 Task: Find connections with filter location Moreno with filter topic #aiwith filter profile language French with filter current company PeopleStrong with filter school Jadavpur University with filter industry Online Audio and Video Media with filter service category Corporate Events with filter keywords title Biologist
Action: Mouse moved to (491, 90)
Screenshot: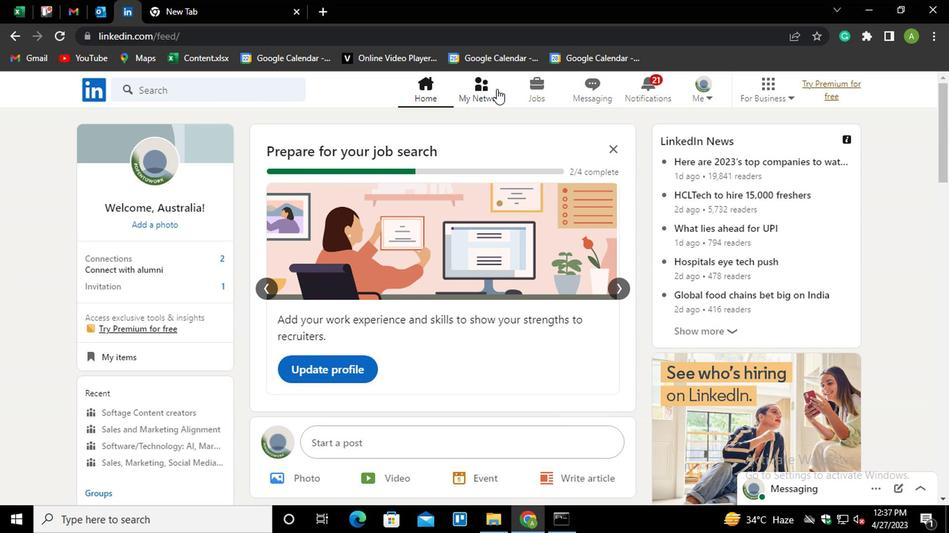 
Action: Mouse pressed left at (491, 90)
Screenshot: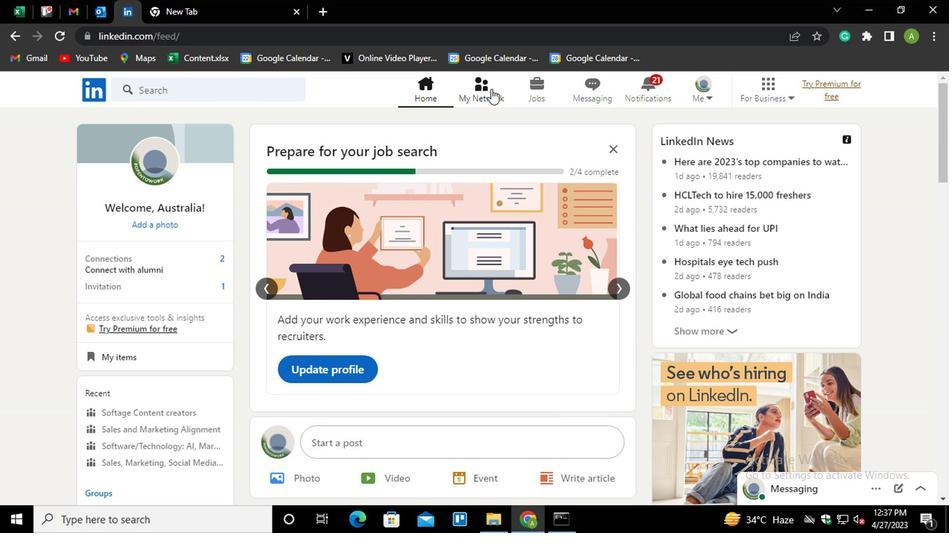 
Action: Mouse moved to (180, 167)
Screenshot: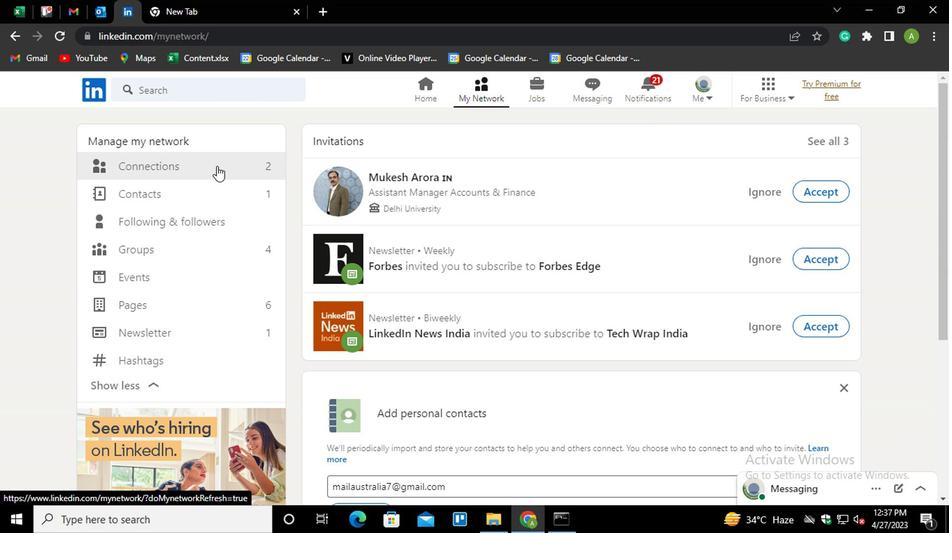 
Action: Mouse pressed left at (180, 167)
Screenshot: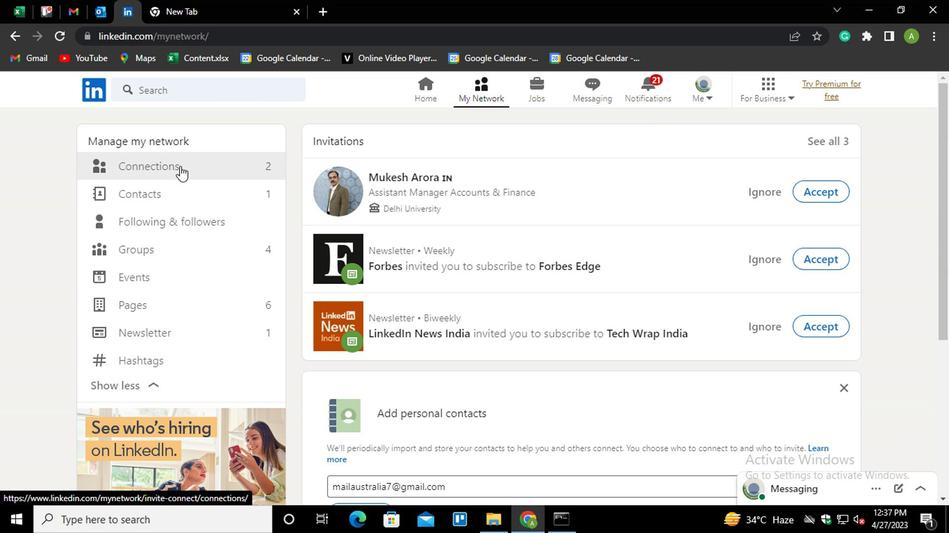 
Action: Mouse moved to (571, 169)
Screenshot: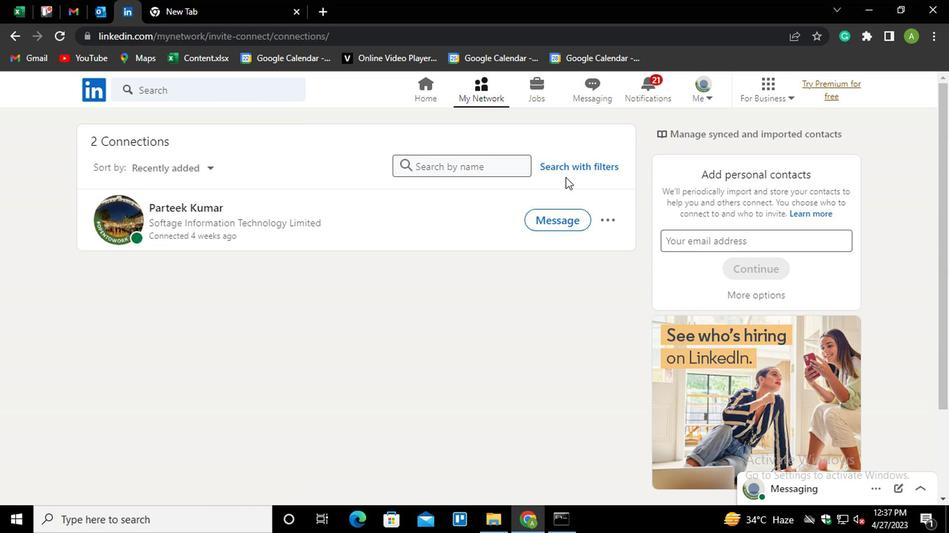 
Action: Mouse pressed left at (571, 169)
Screenshot: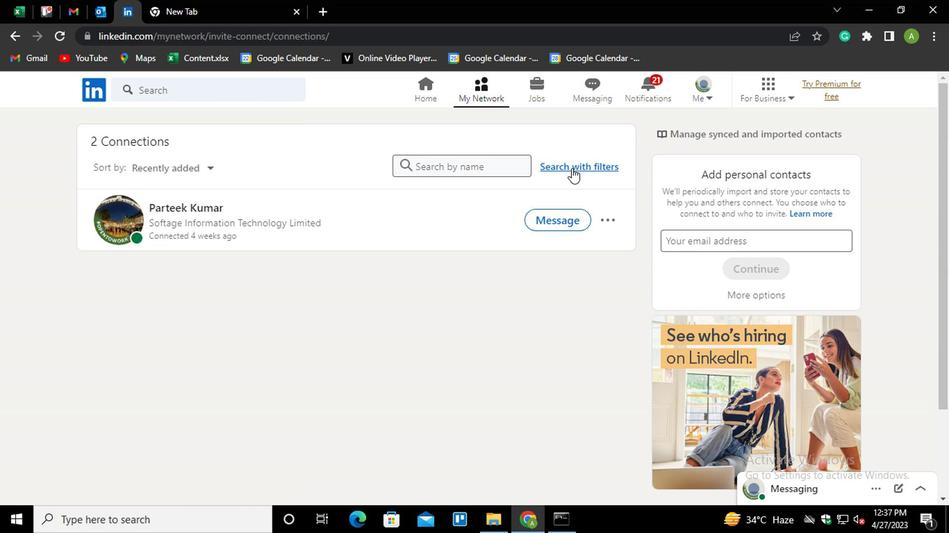 
Action: Mouse moved to (523, 128)
Screenshot: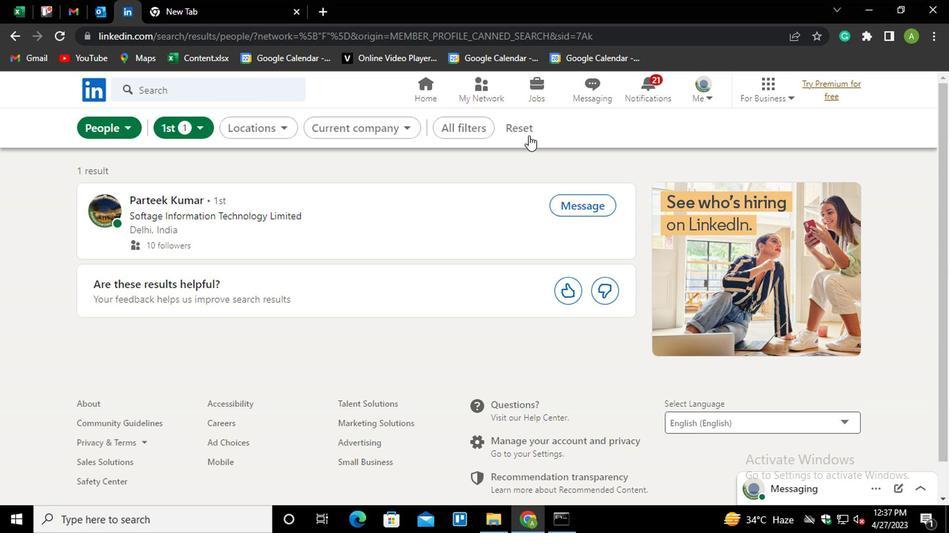 
Action: Mouse pressed left at (523, 128)
Screenshot: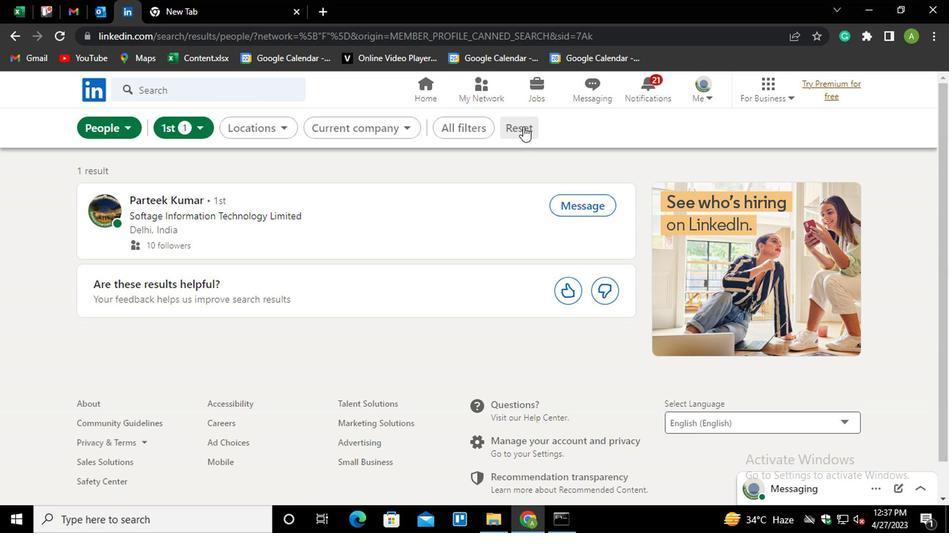 
Action: Mouse moved to (498, 130)
Screenshot: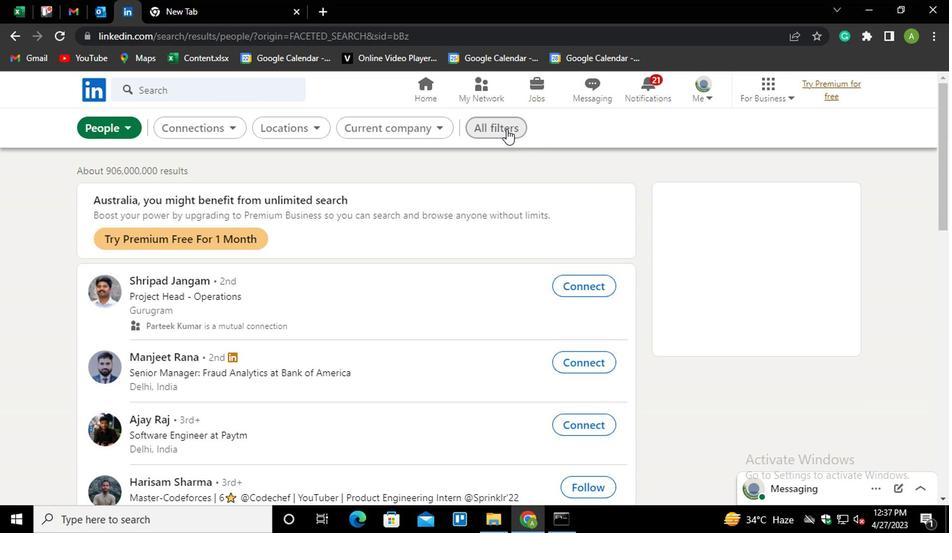
Action: Mouse pressed left at (498, 130)
Screenshot: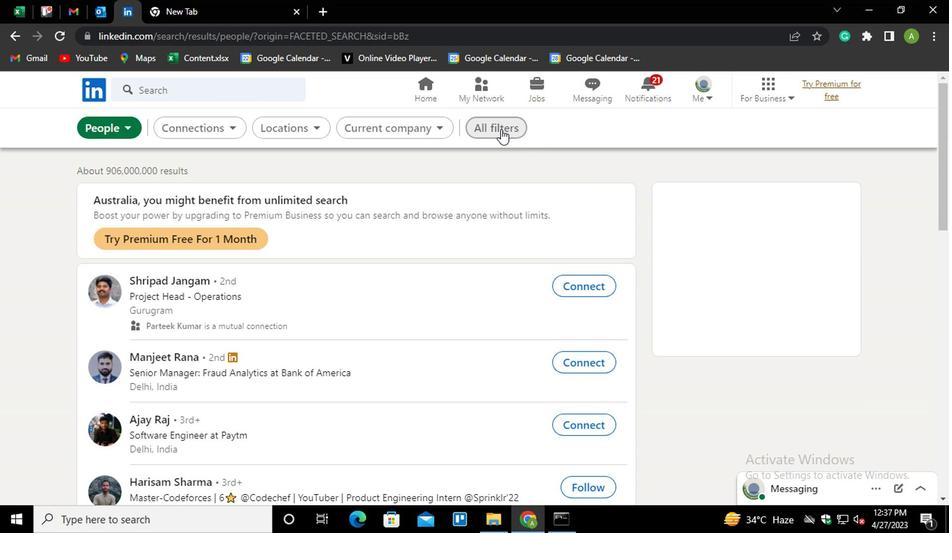 
Action: Mouse moved to (641, 250)
Screenshot: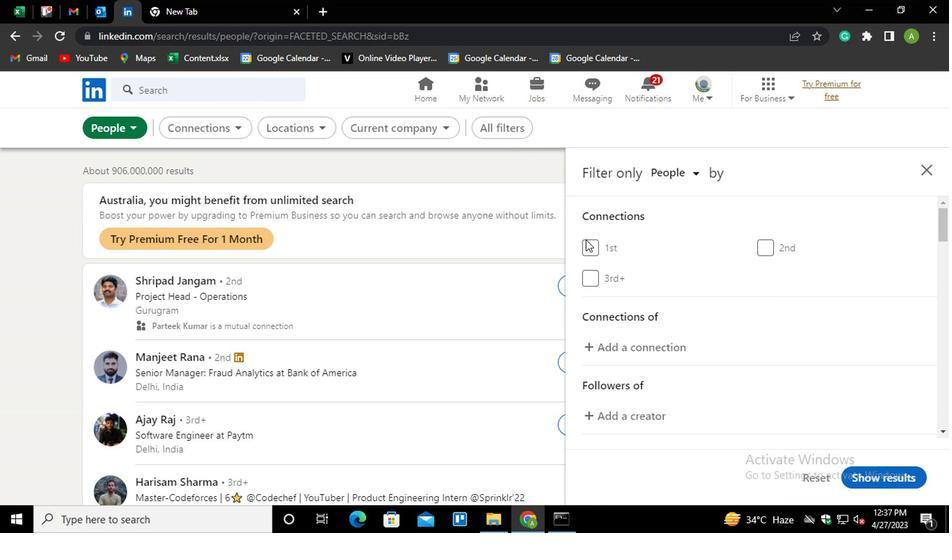 
Action: Mouse scrolled (641, 249) with delta (0, 0)
Screenshot: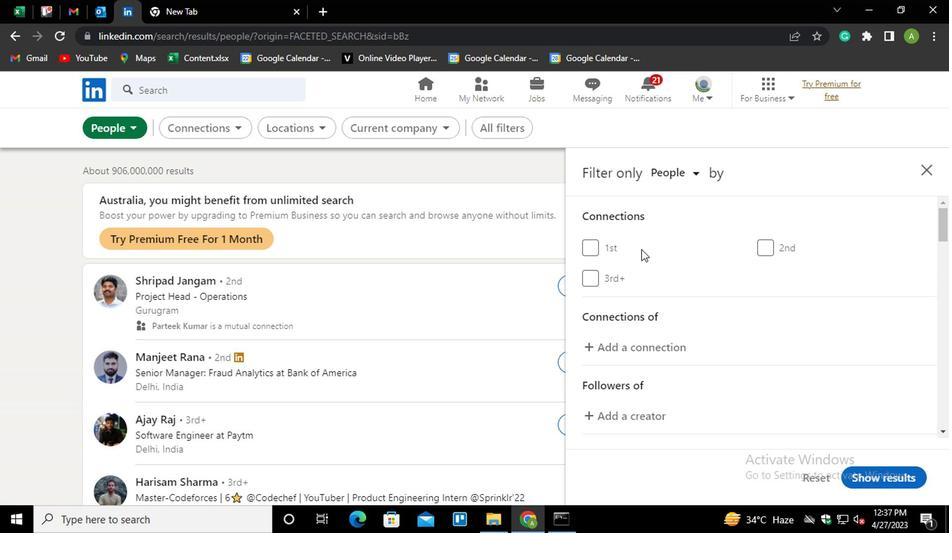 
Action: Mouse scrolled (641, 249) with delta (0, 0)
Screenshot: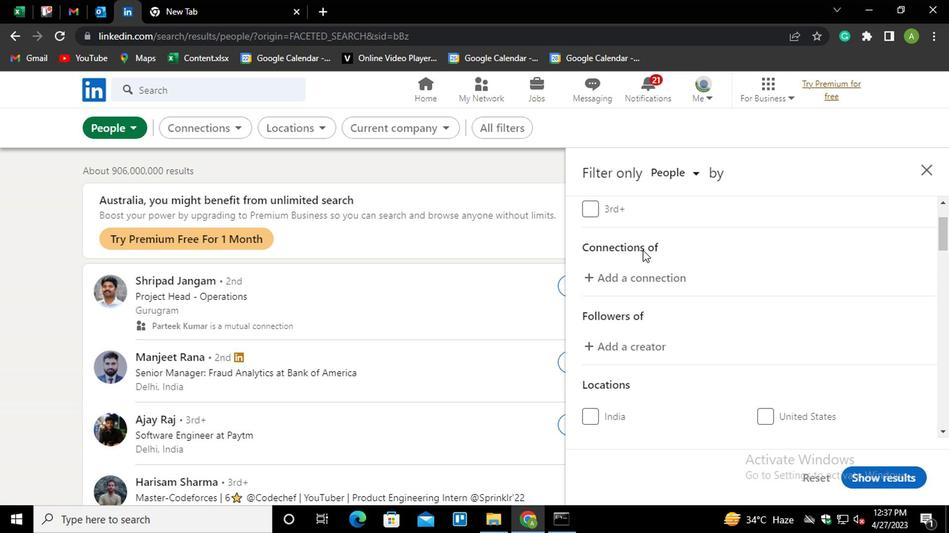 
Action: Mouse scrolled (641, 249) with delta (0, 0)
Screenshot: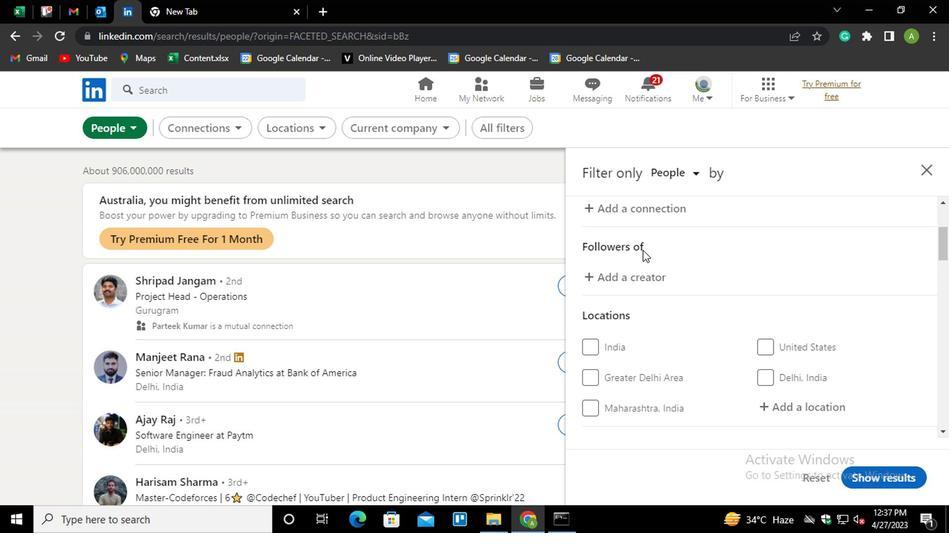
Action: Mouse moved to (769, 335)
Screenshot: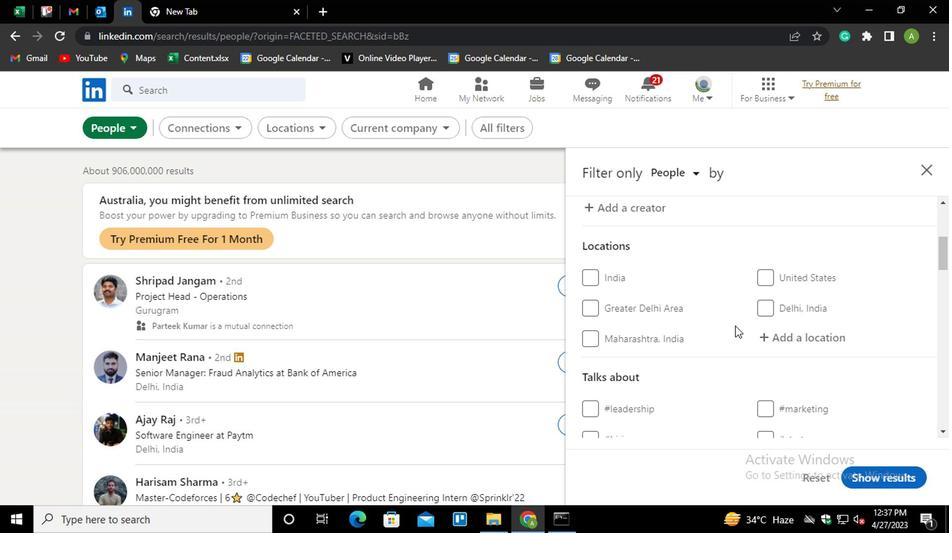 
Action: Mouse pressed left at (769, 335)
Screenshot: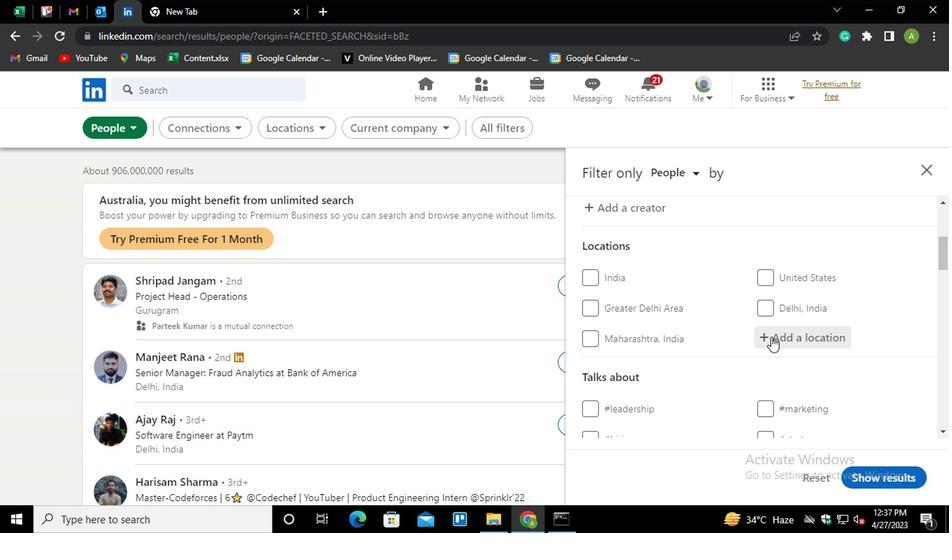 
Action: Mouse moved to (774, 339)
Screenshot: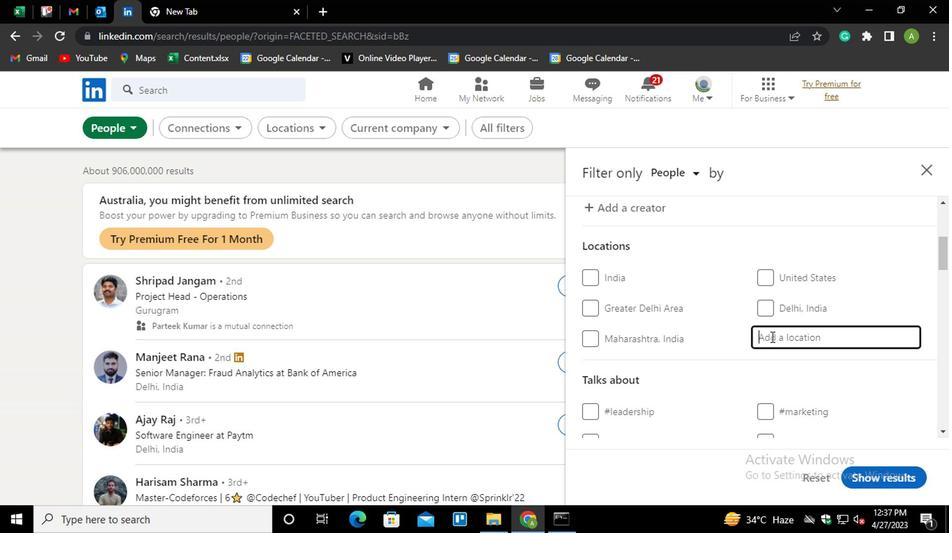 
Action: Mouse pressed left at (774, 339)
Screenshot: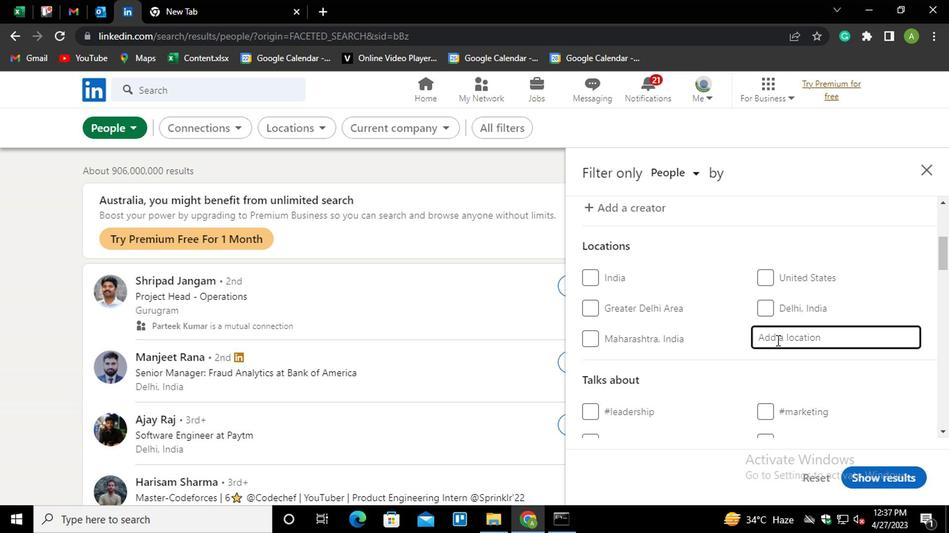 
Action: Mouse moved to (772, 339)
Screenshot: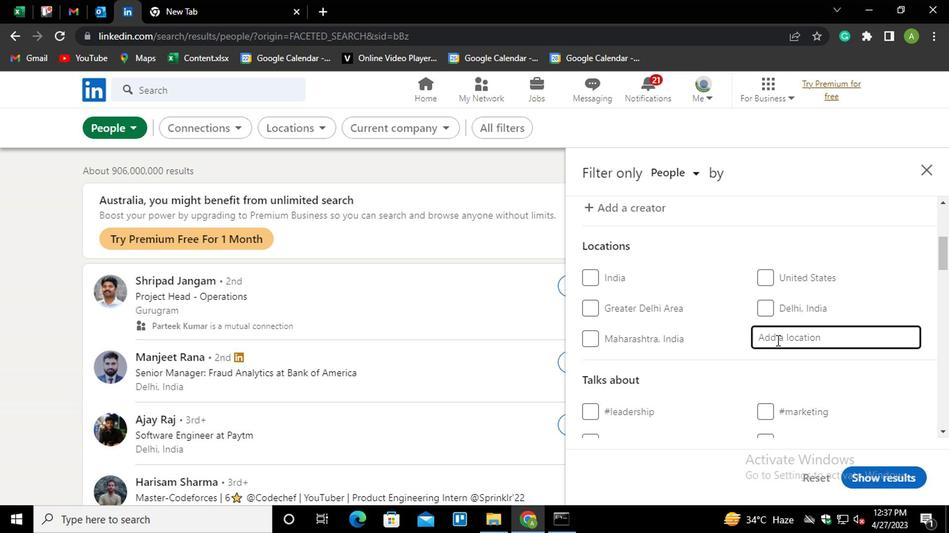 
Action: Key pressed <Key.shift><Key.shift>MORENO<Key.down><Key.enter>
Screenshot: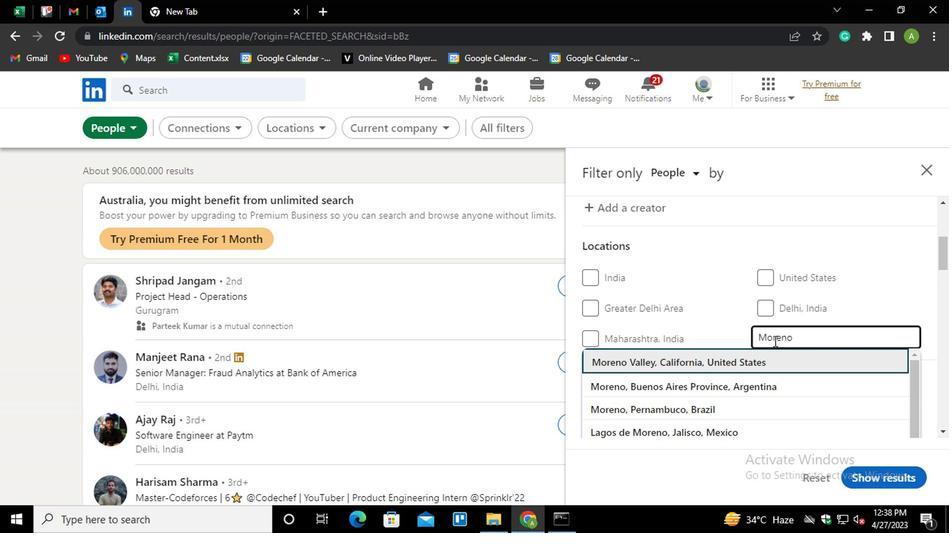 
Action: Mouse scrolled (772, 339) with delta (0, 0)
Screenshot: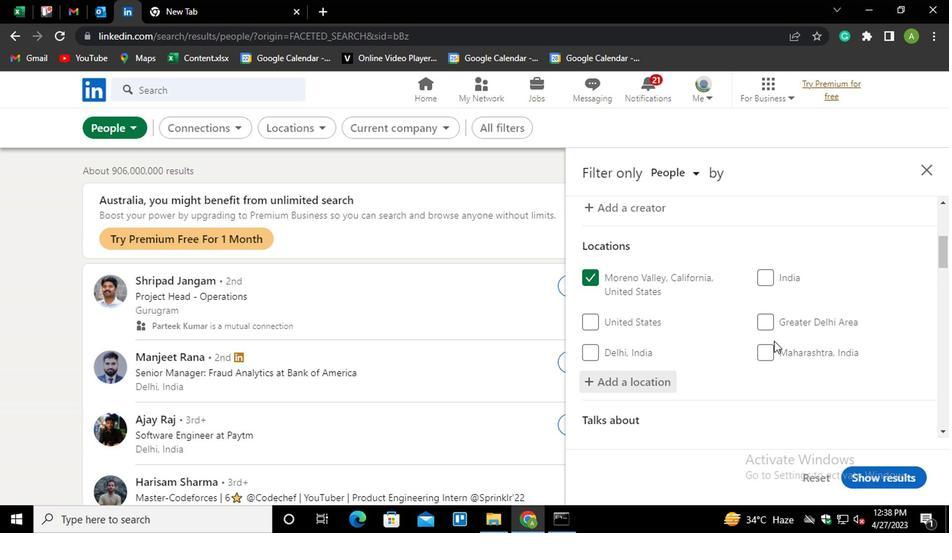 
Action: Mouse scrolled (772, 339) with delta (0, 0)
Screenshot: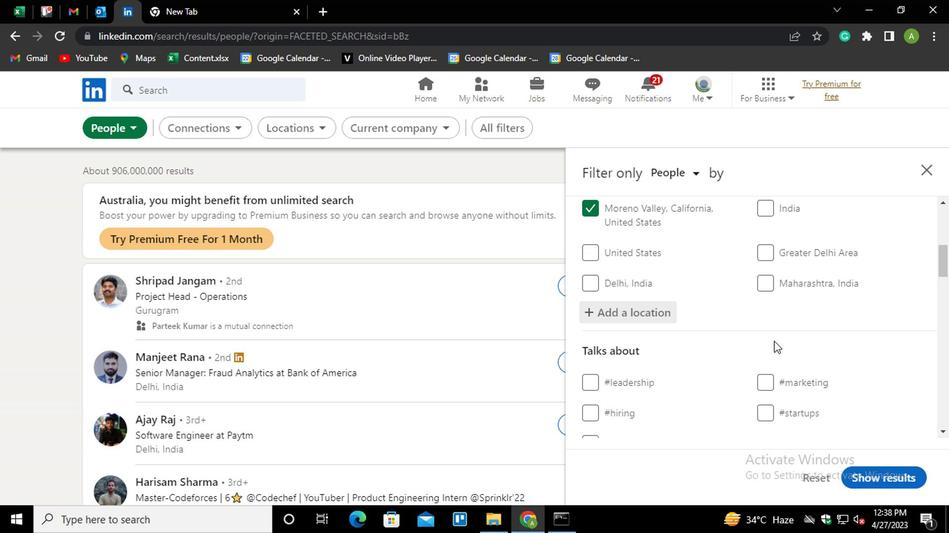 
Action: Mouse moved to (831, 374)
Screenshot: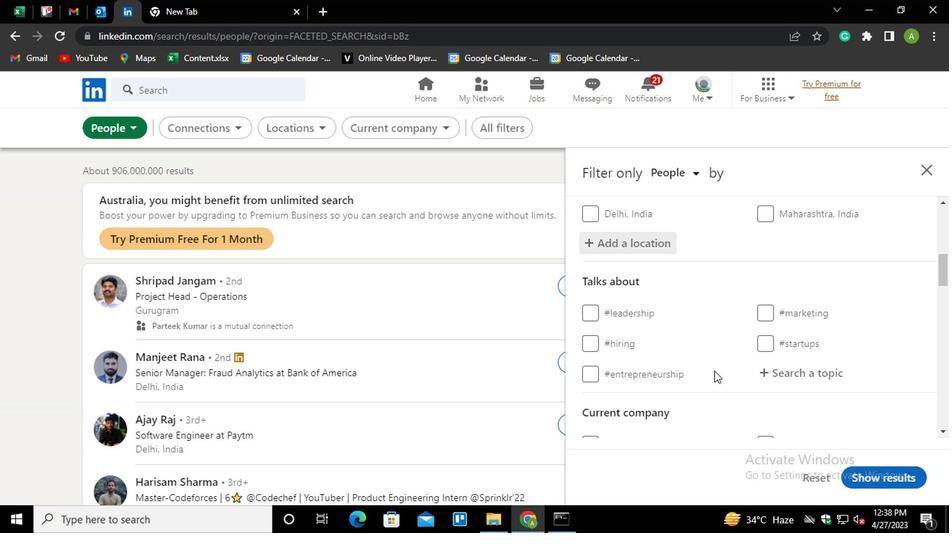 
Action: Mouse pressed left at (831, 374)
Screenshot: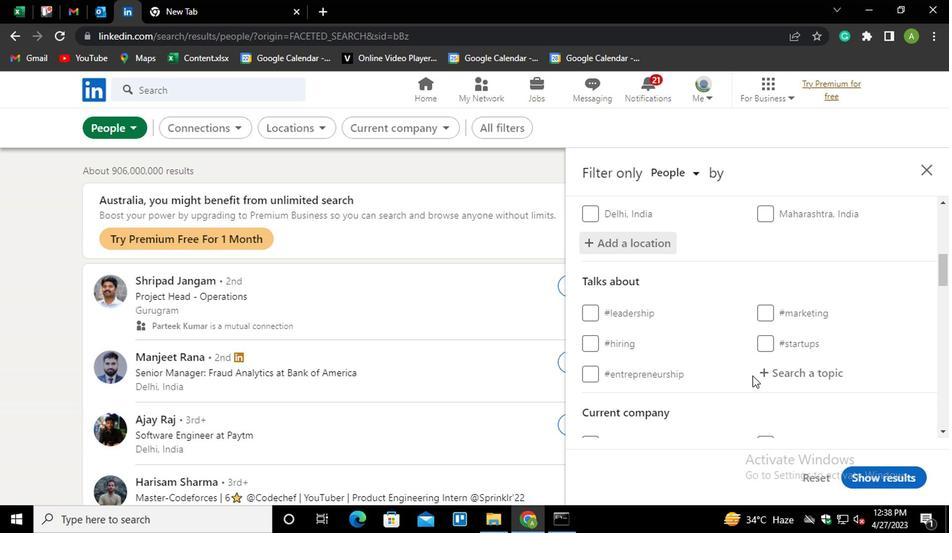 
Action: Mouse moved to (825, 374)
Screenshot: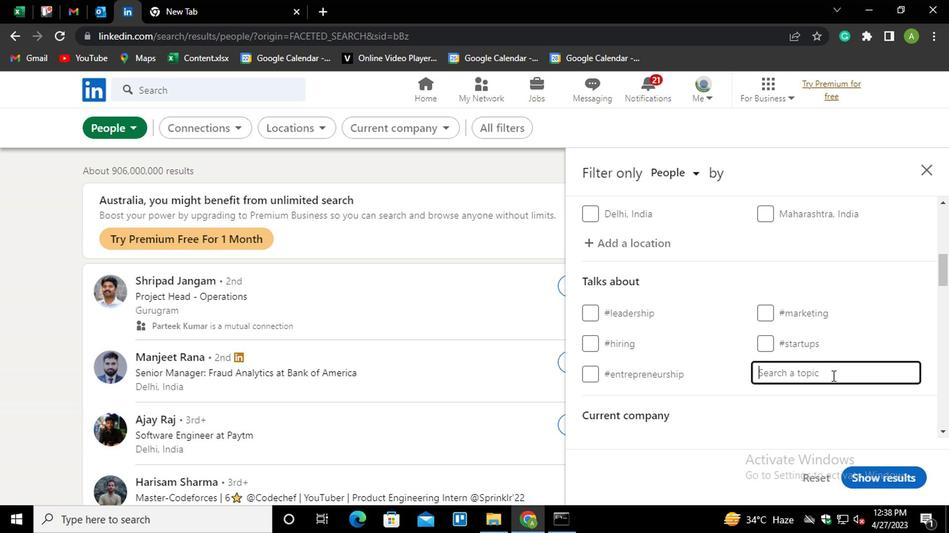
Action: Key pressed <Key.shift>
Screenshot: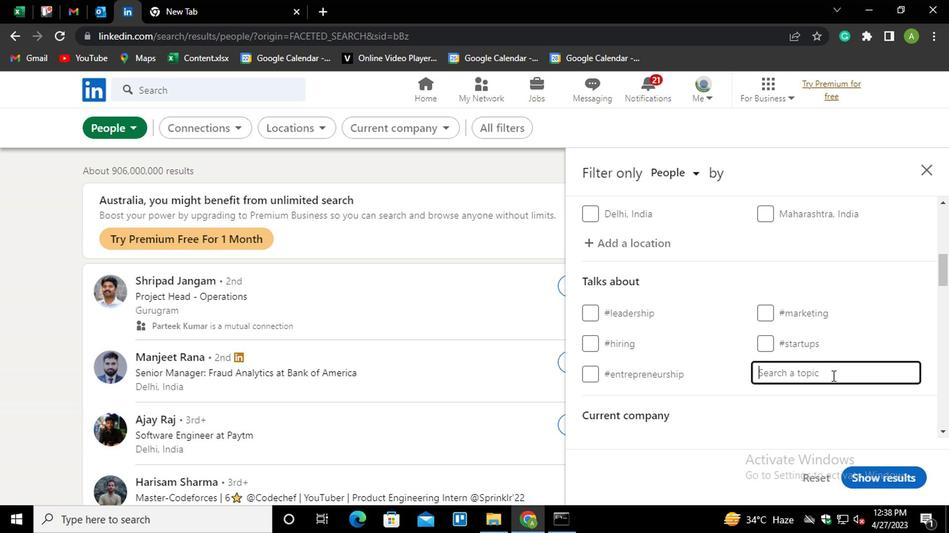 
Action: Mouse moved to (808, 381)
Screenshot: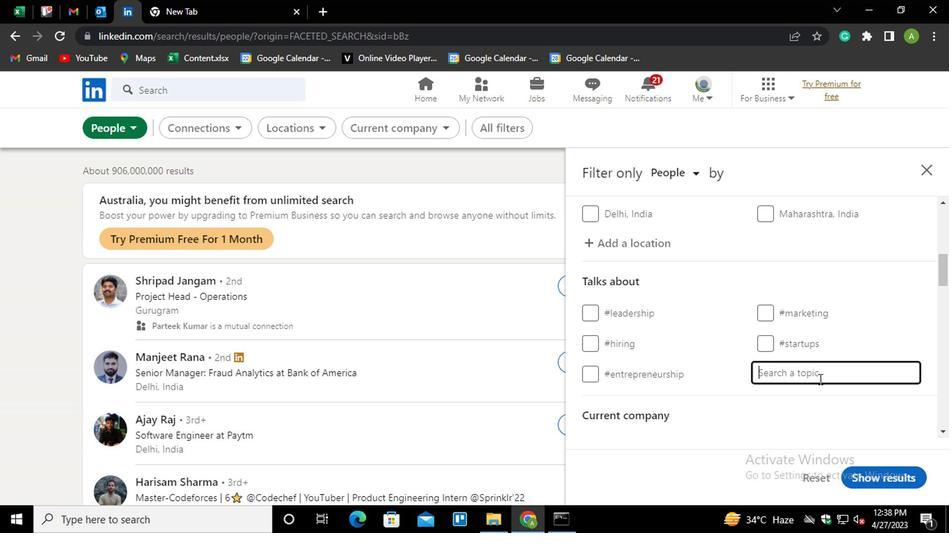 
Action: Key pressed #
Screenshot: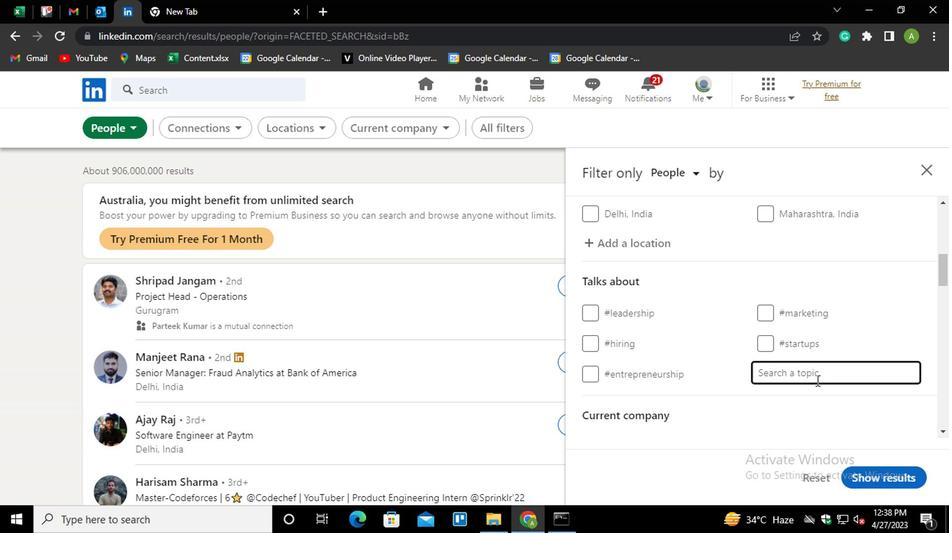
Action: Mouse moved to (807, 382)
Screenshot: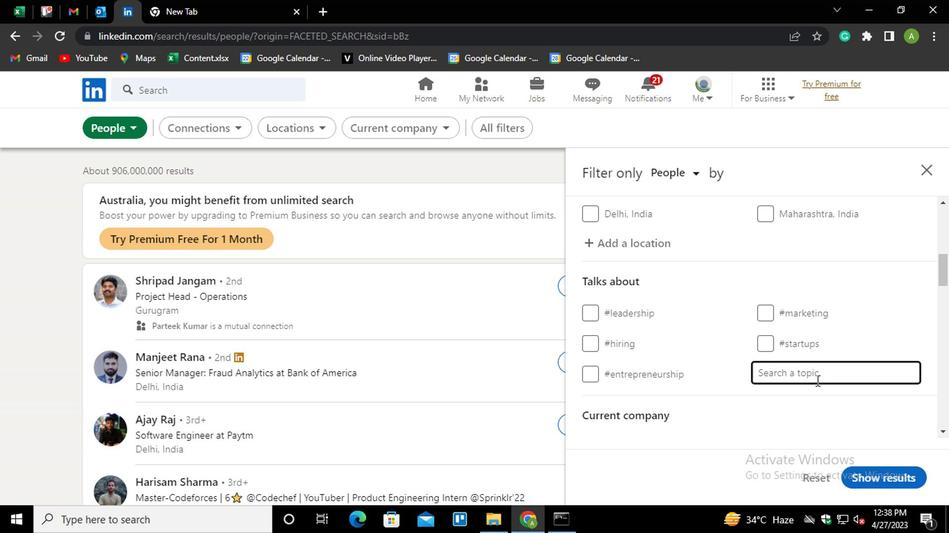
Action: Key pressed AI
Screenshot: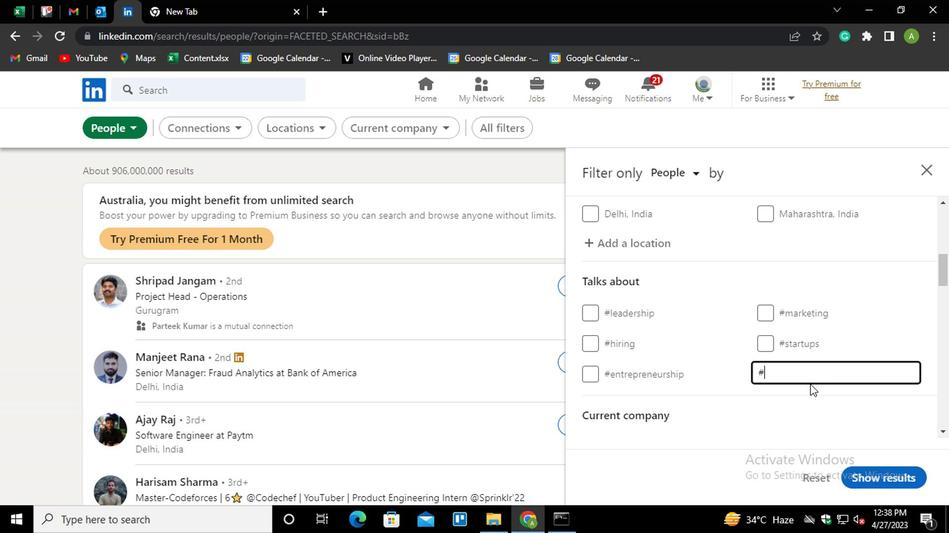 
Action: Mouse moved to (816, 418)
Screenshot: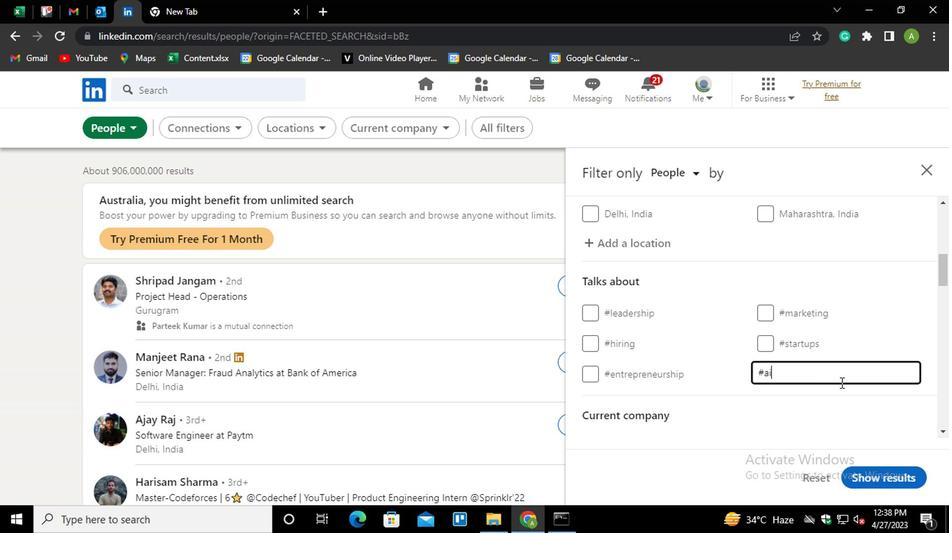 
Action: Mouse pressed left at (816, 418)
Screenshot: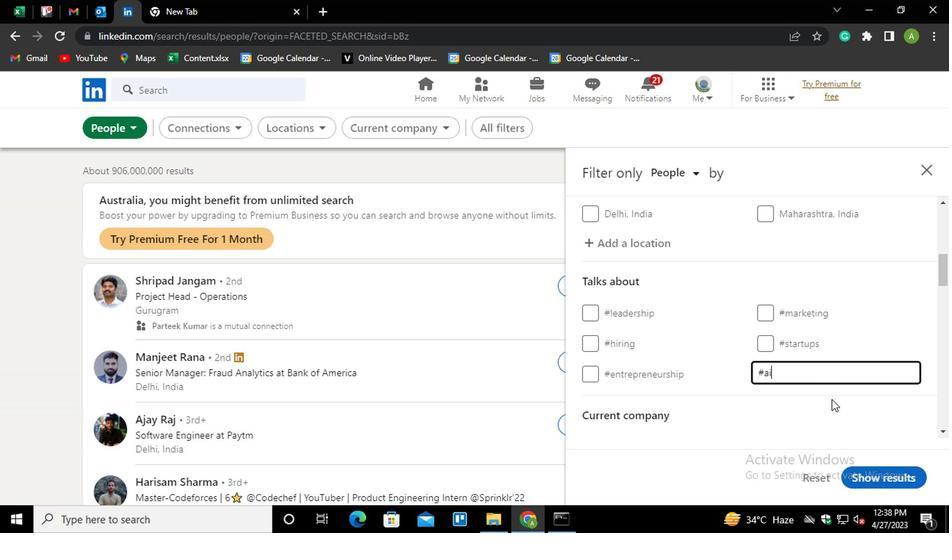 
Action: Mouse scrolled (816, 417) with delta (0, 0)
Screenshot: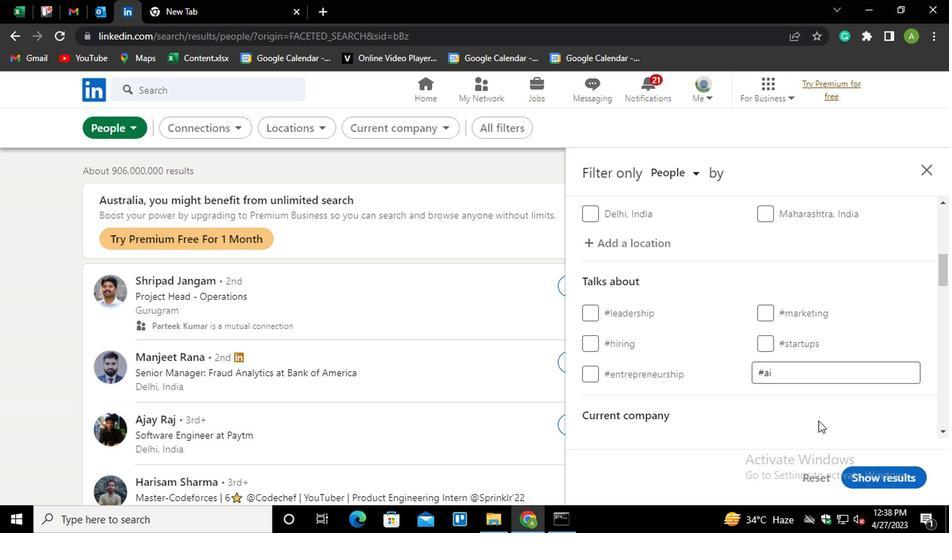 
Action: Mouse scrolled (816, 417) with delta (0, 0)
Screenshot: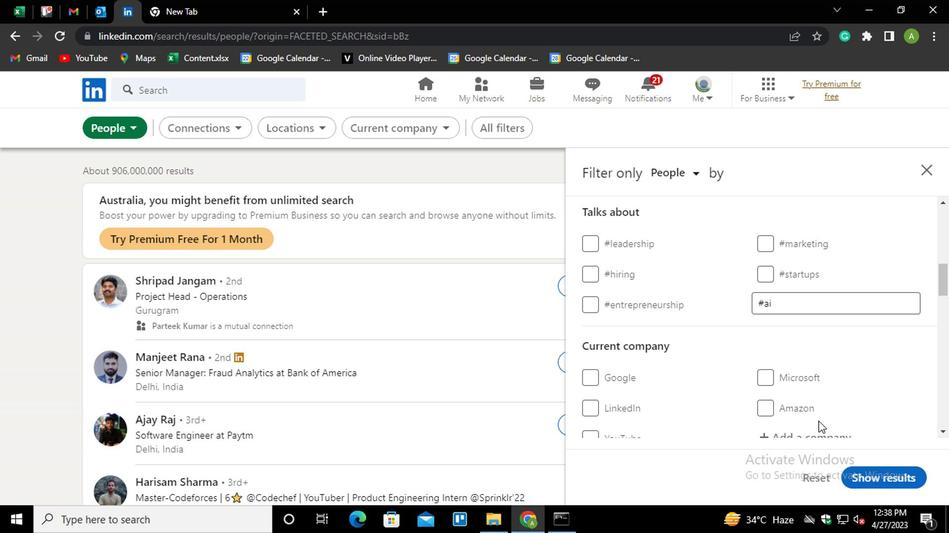 
Action: Mouse moved to (816, 412)
Screenshot: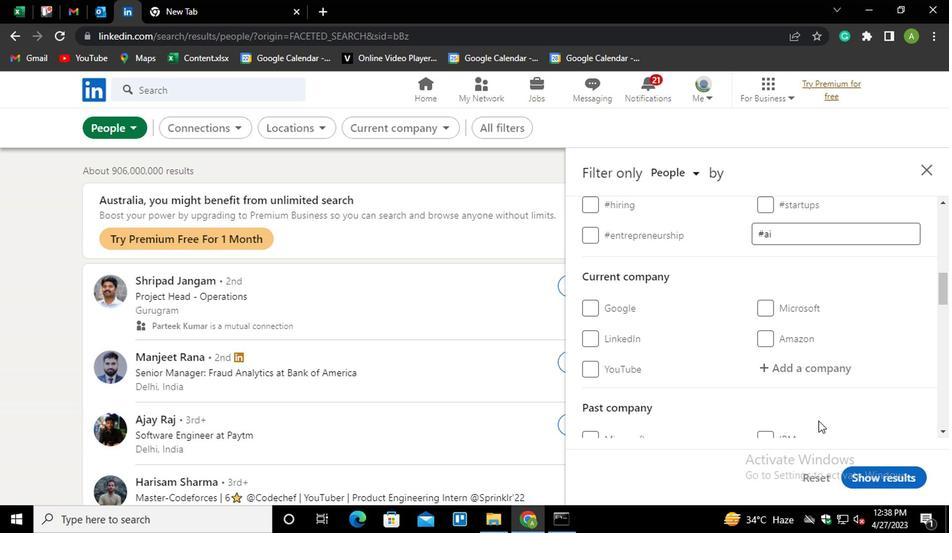 
Action: Mouse scrolled (816, 411) with delta (0, 0)
Screenshot: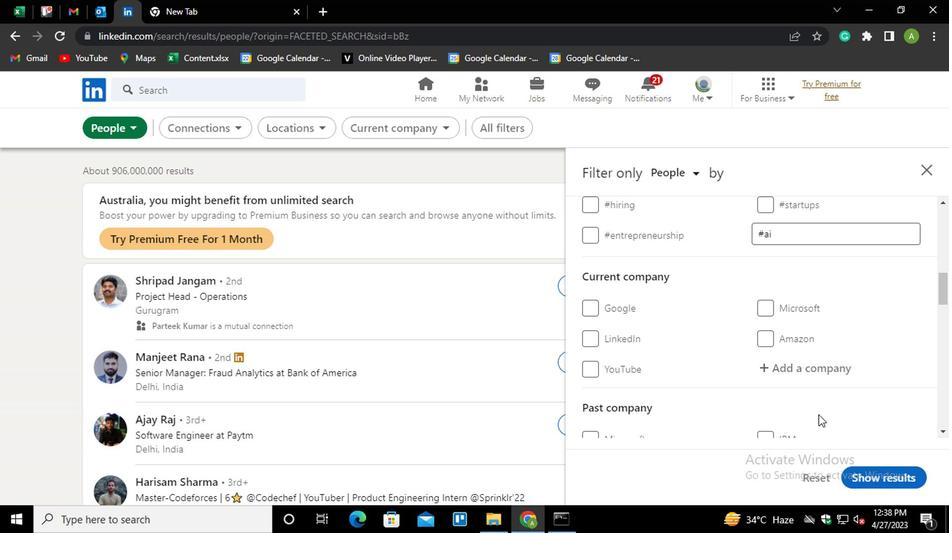 
Action: Mouse scrolled (816, 411) with delta (0, 0)
Screenshot: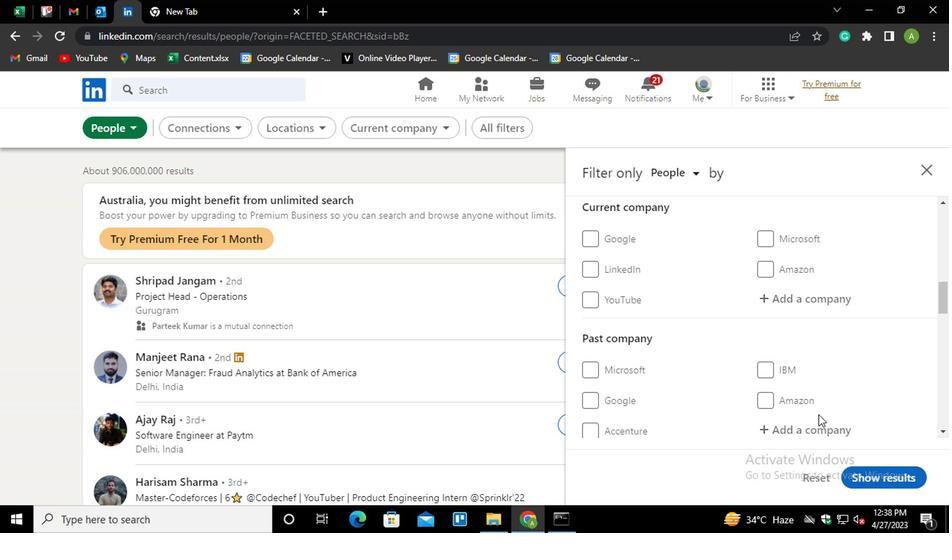 
Action: Mouse scrolled (816, 411) with delta (0, 0)
Screenshot: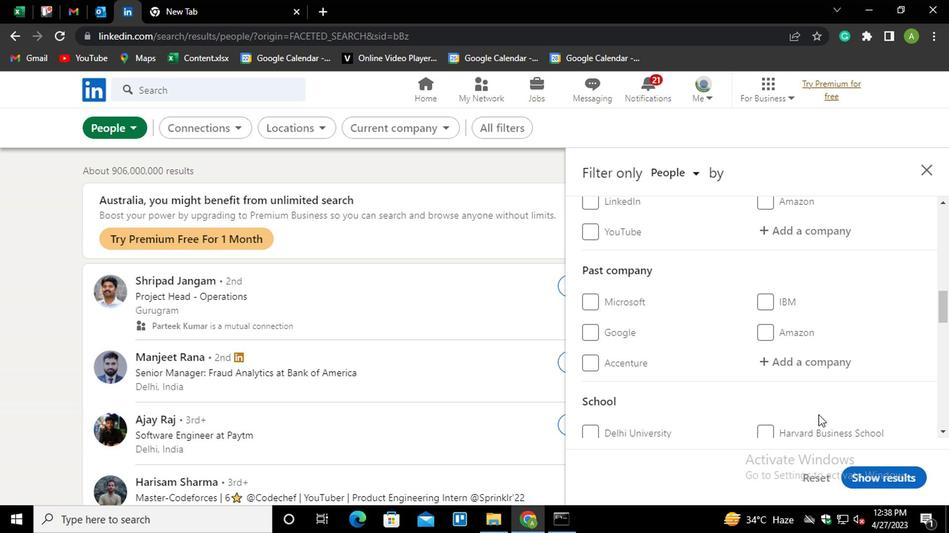 
Action: Mouse scrolled (816, 411) with delta (0, 0)
Screenshot: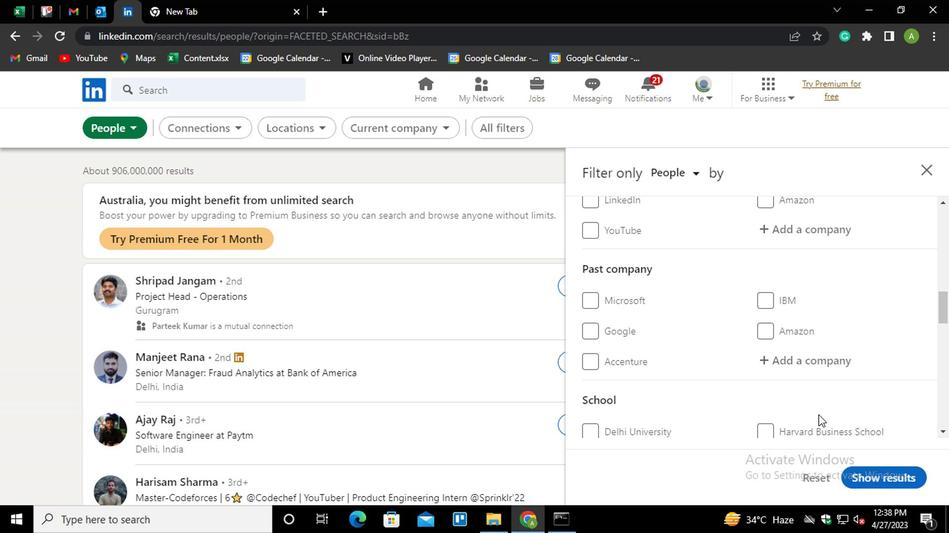 
Action: Mouse scrolled (816, 411) with delta (0, 0)
Screenshot: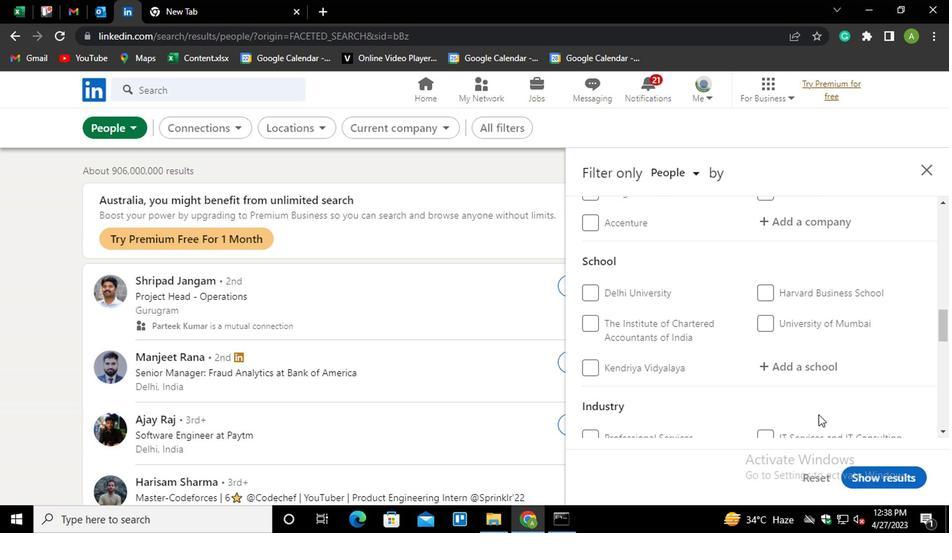 
Action: Mouse scrolled (816, 411) with delta (0, 0)
Screenshot: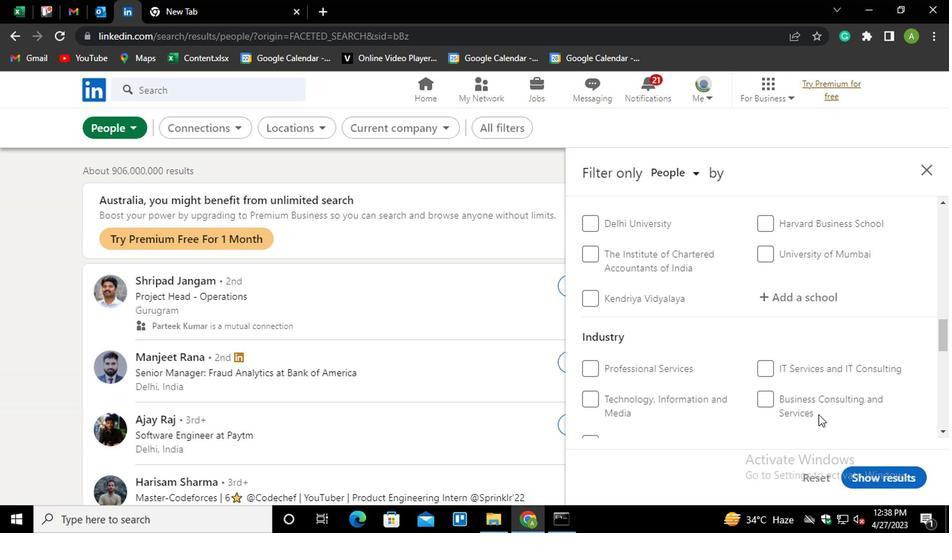 
Action: Mouse scrolled (816, 411) with delta (0, 0)
Screenshot: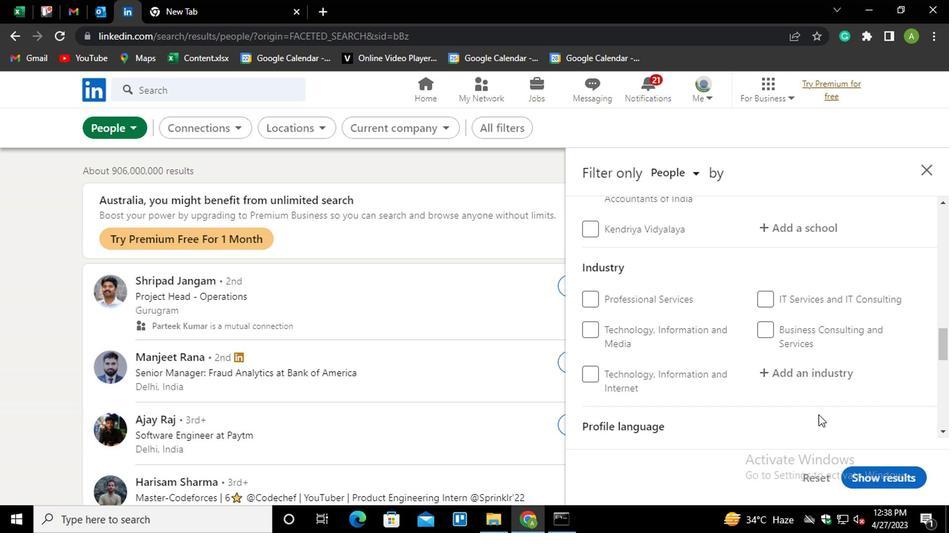 
Action: Mouse scrolled (816, 411) with delta (0, 0)
Screenshot: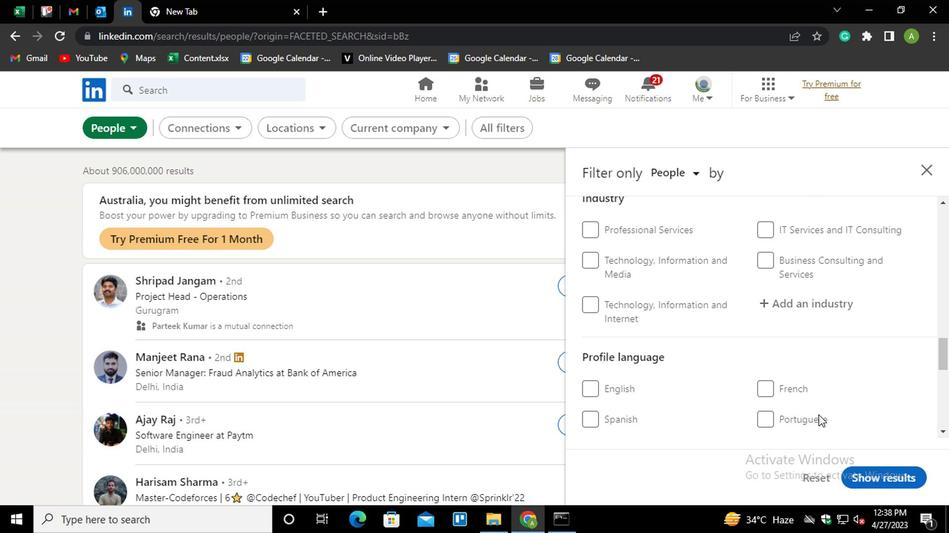 
Action: Mouse moved to (769, 323)
Screenshot: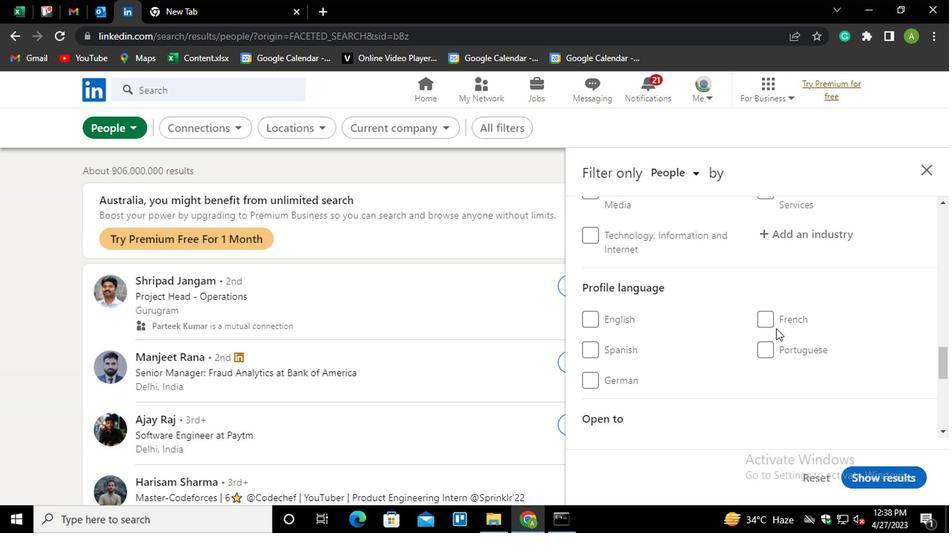 
Action: Mouse pressed left at (769, 323)
Screenshot: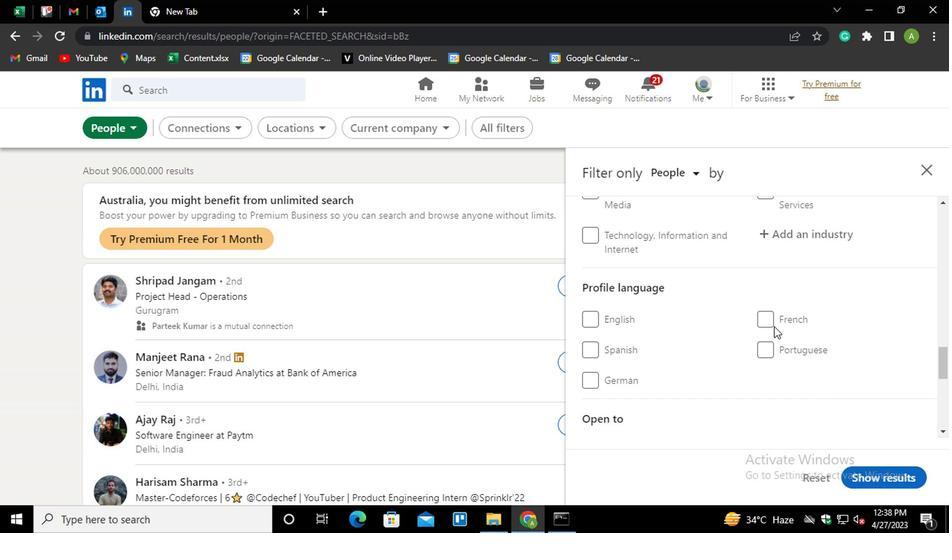 
Action: Mouse moved to (825, 350)
Screenshot: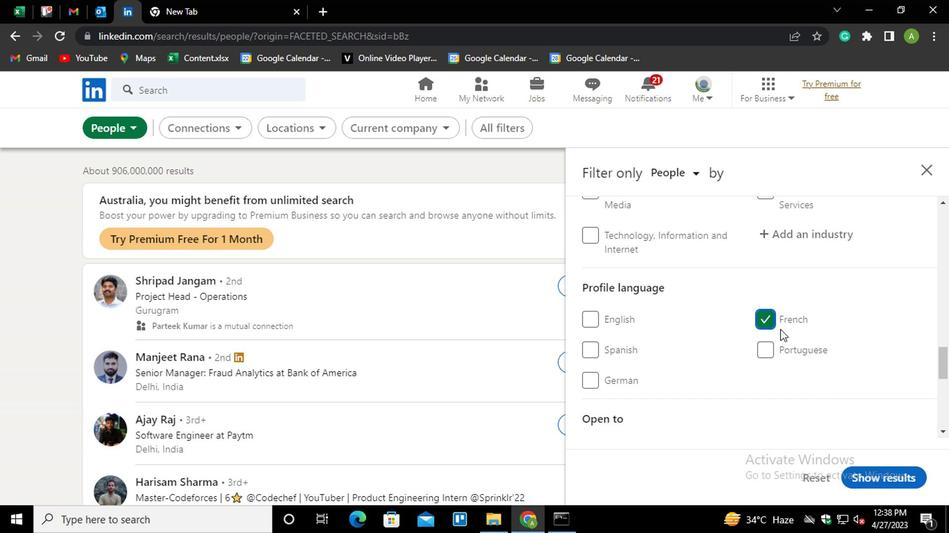 
Action: Mouse scrolled (825, 351) with delta (0, 0)
Screenshot: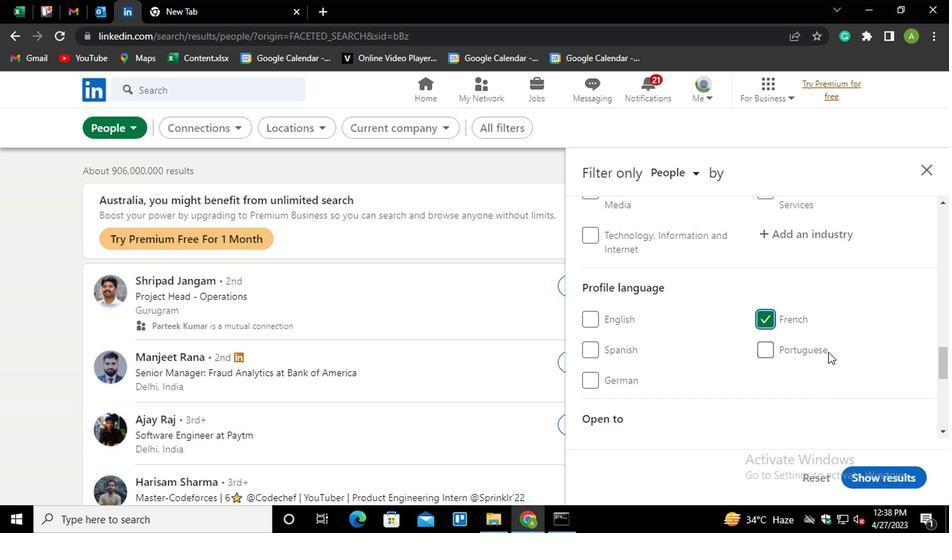 
Action: Mouse scrolled (825, 351) with delta (0, 0)
Screenshot: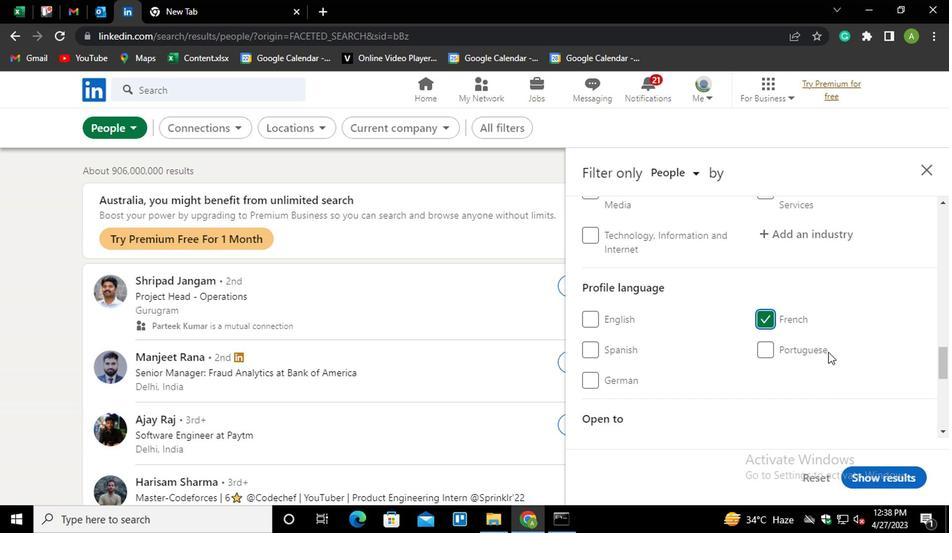 
Action: Mouse scrolled (825, 351) with delta (0, 0)
Screenshot: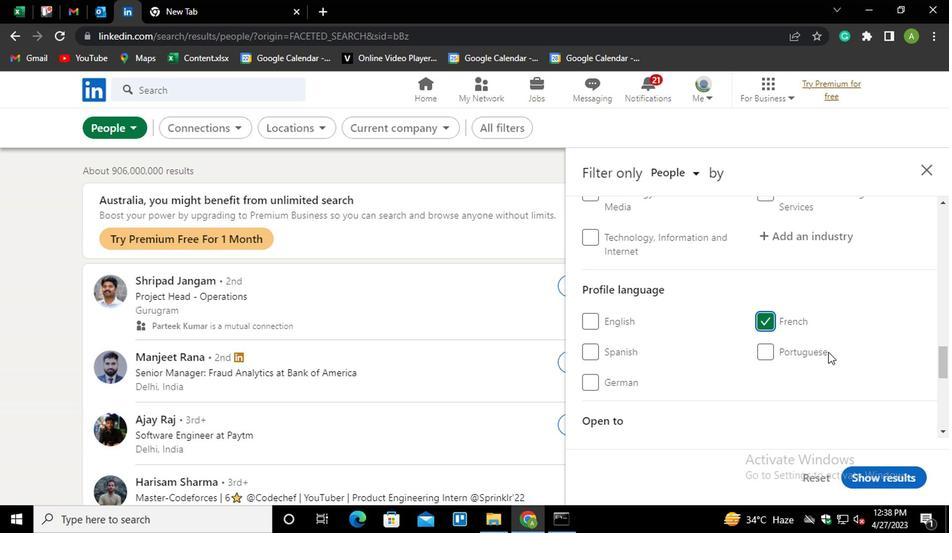 
Action: Mouse scrolled (825, 351) with delta (0, 0)
Screenshot: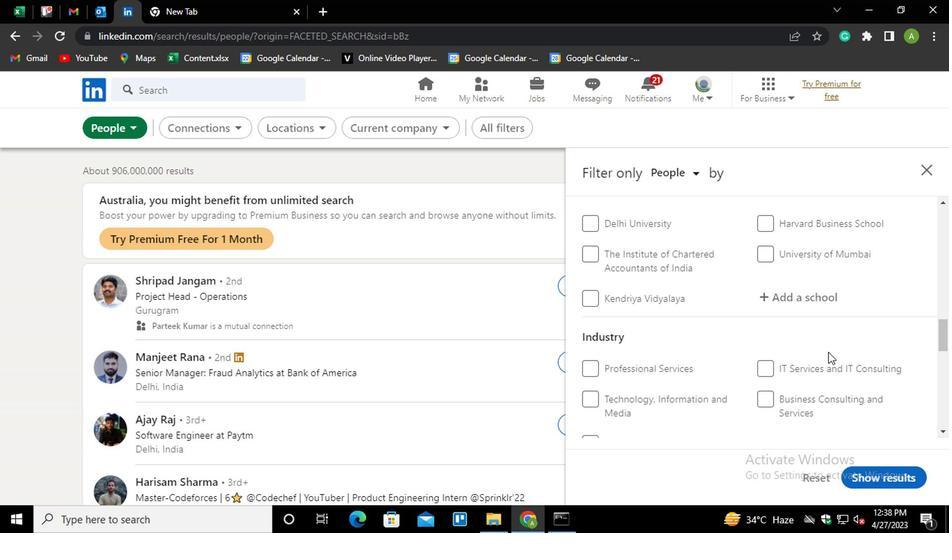 
Action: Mouse scrolled (825, 351) with delta (0, 0)
Screenshot: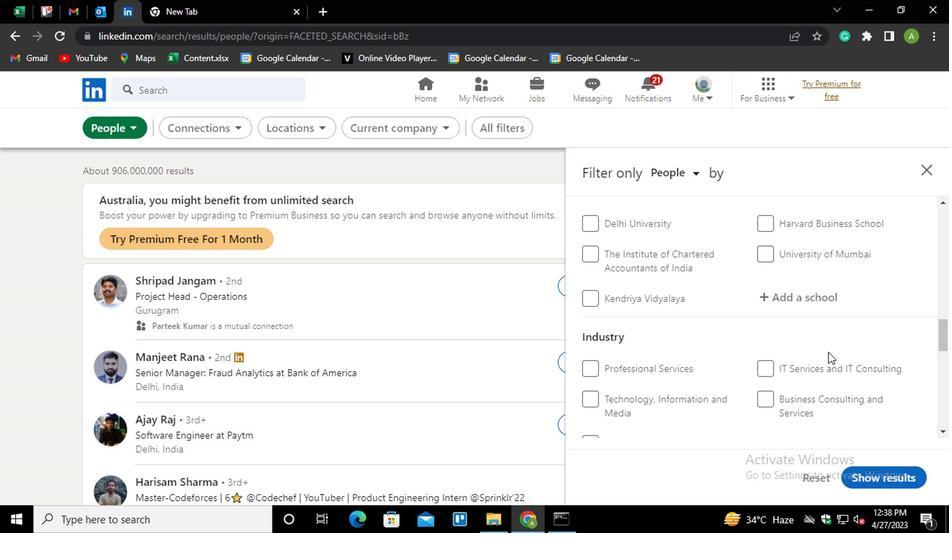
Action: Mouse scrolled (825, 351) with delta (0, 0)
Screenshot: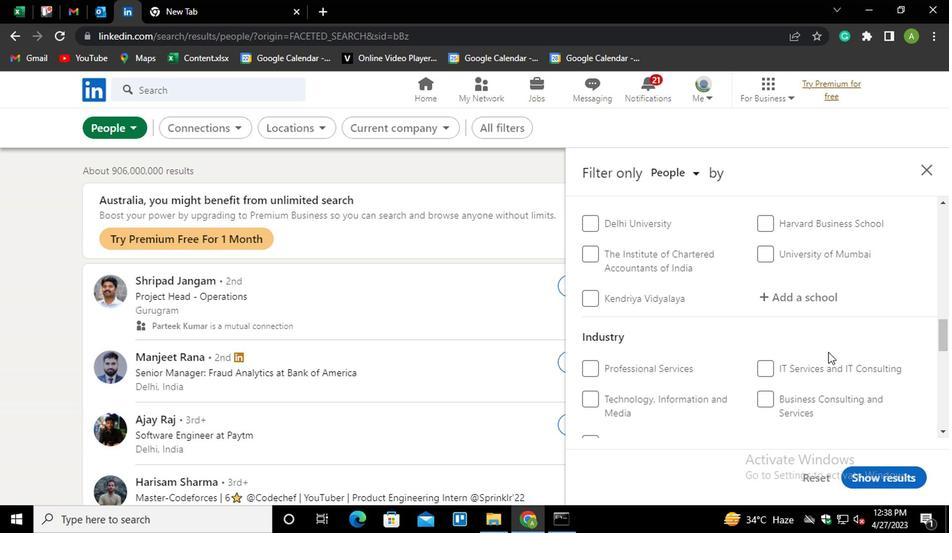 
Action: Mouse scrolled (825, 351) with delta (0, 0)
Screenshot: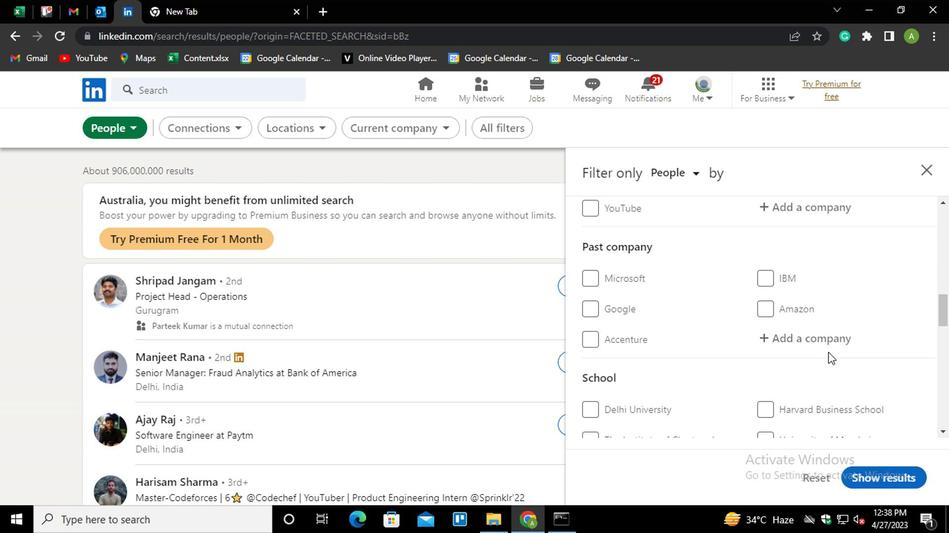 
Action: Mouse moved to (801, 307)
Screenshot: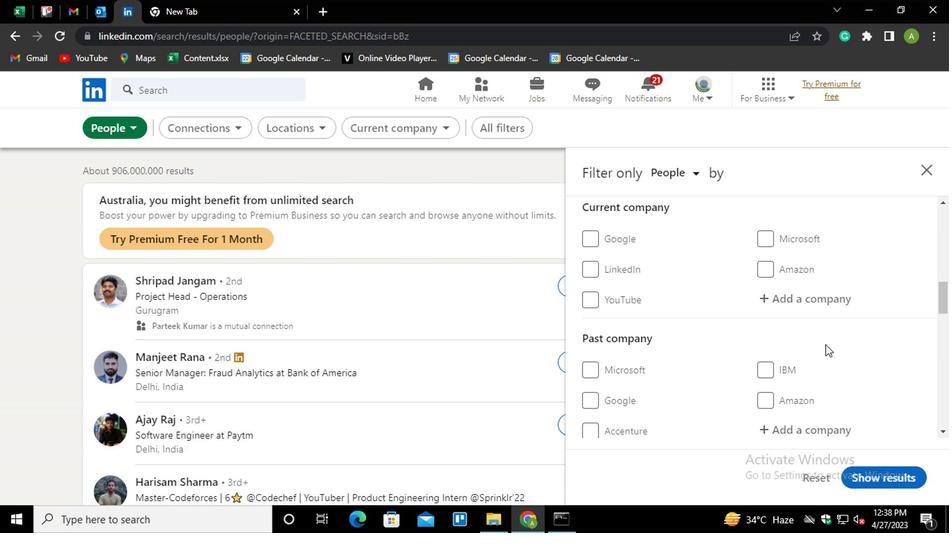 
Action: Mouse pressed left at (801, 307)
Screenshot: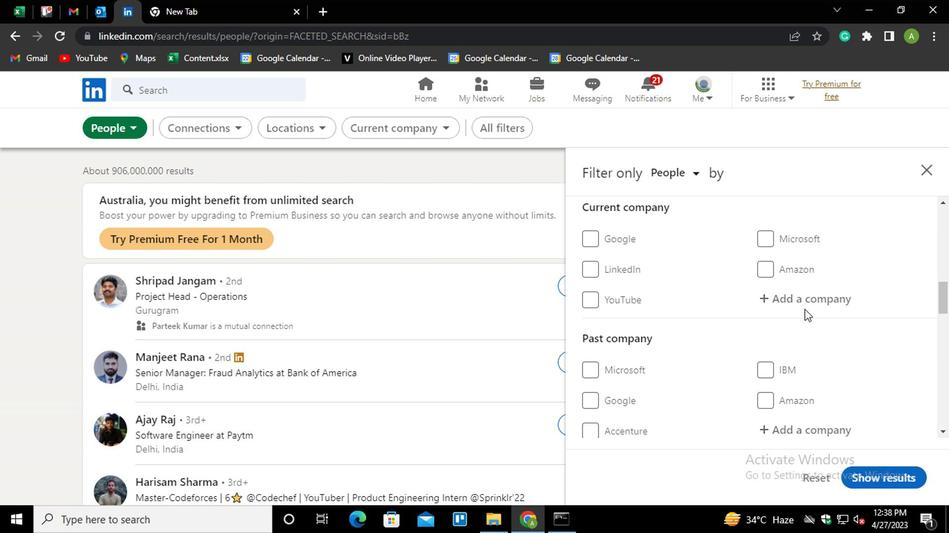 
Action: Mouse moved to (802, 300)
Screenshot: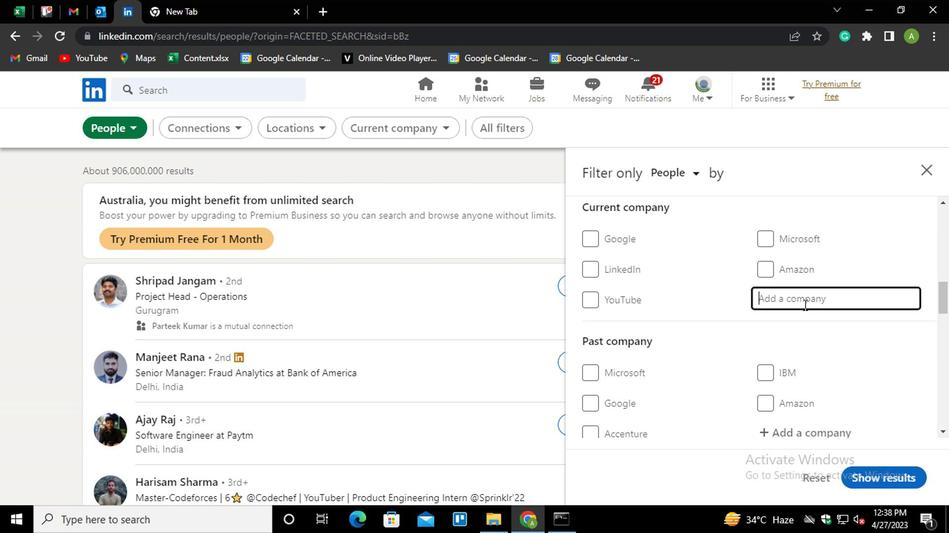 
Action: Mouse pressed left at (802, 300)
Screenshot: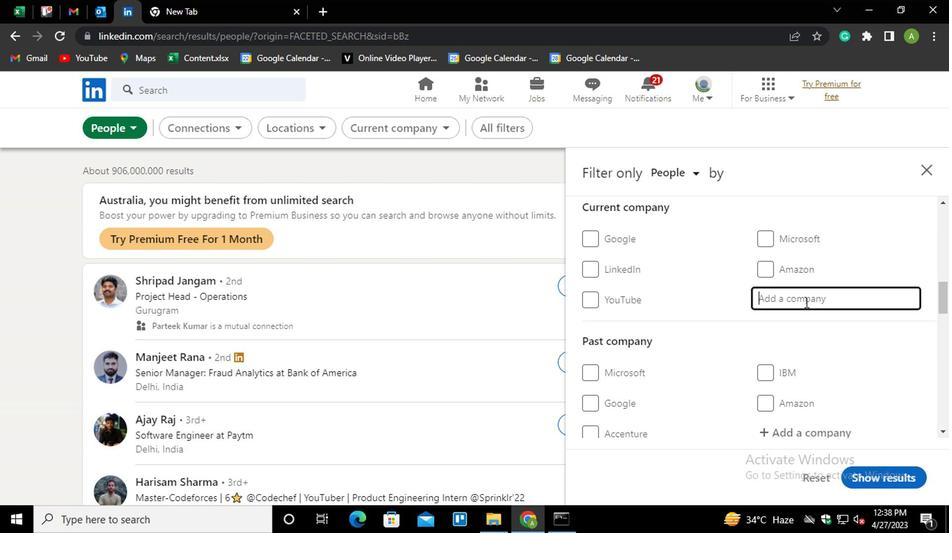 
Action: Key pressed <Key.shift>PEOPLE<Key.space><Key.shift>SR<Key.backspace>TRON<Key.down><Key.enter>
Screenshot: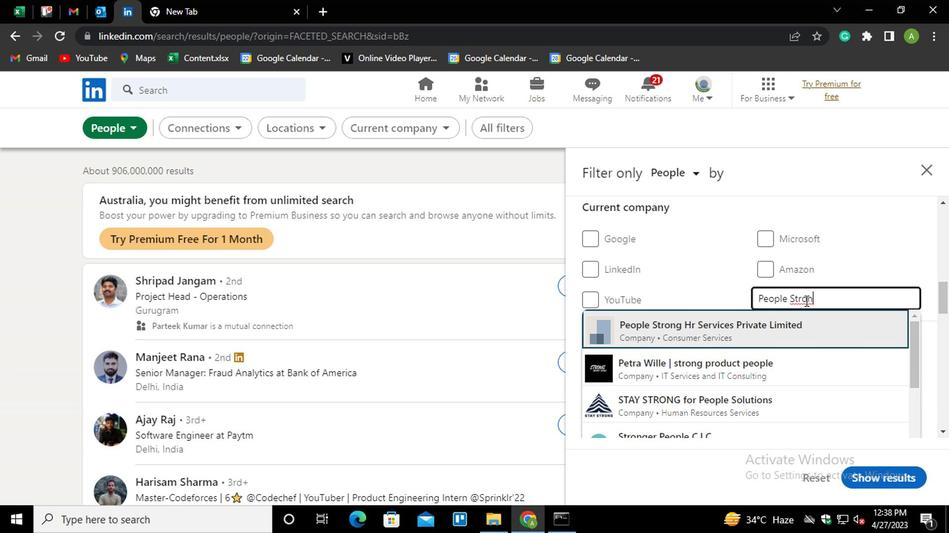 
Action: Mouse scrolled (802, 299) with delta (0, 0)
Screenshot: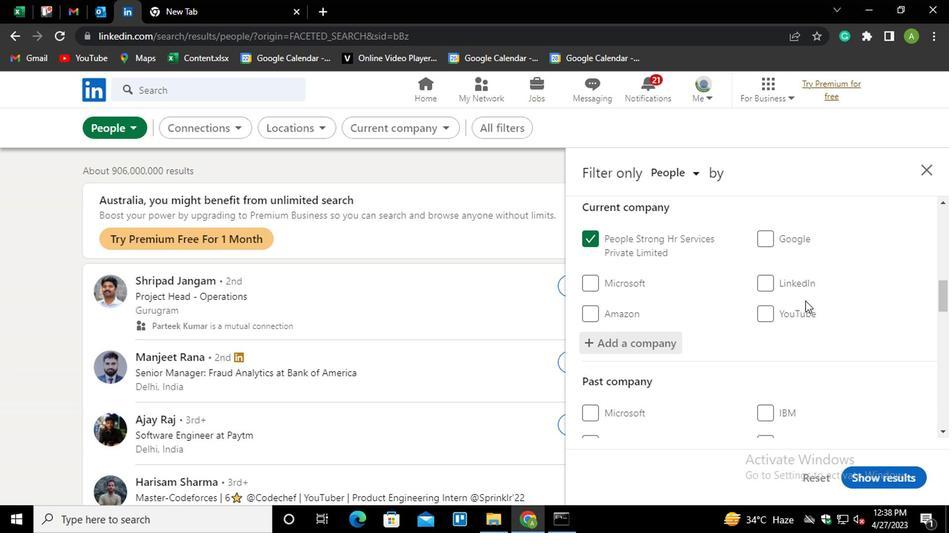 
Action: Mouse scrolled (802, 299) with delta (0, 0)
Screenshot: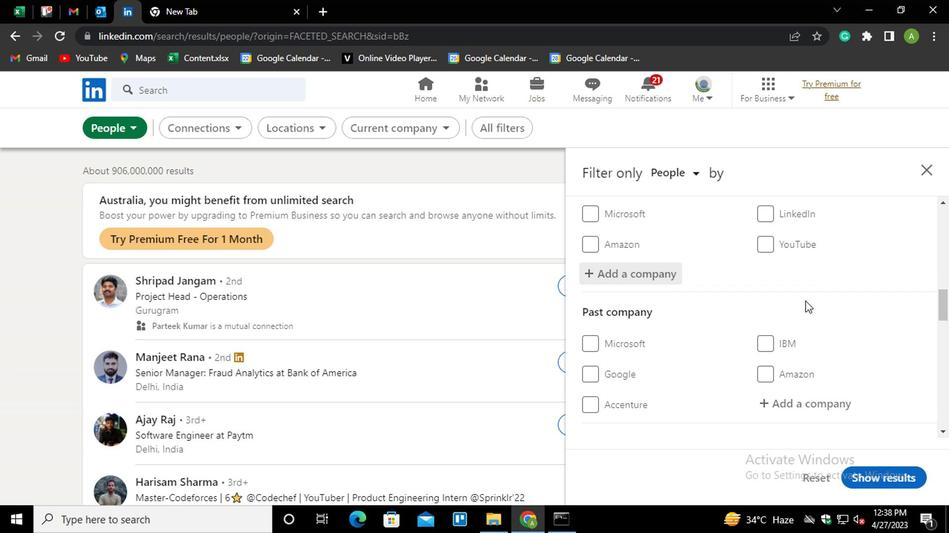 
Action: Mouse scrolled (802, 299) with delta (0, 0)
Screenshot: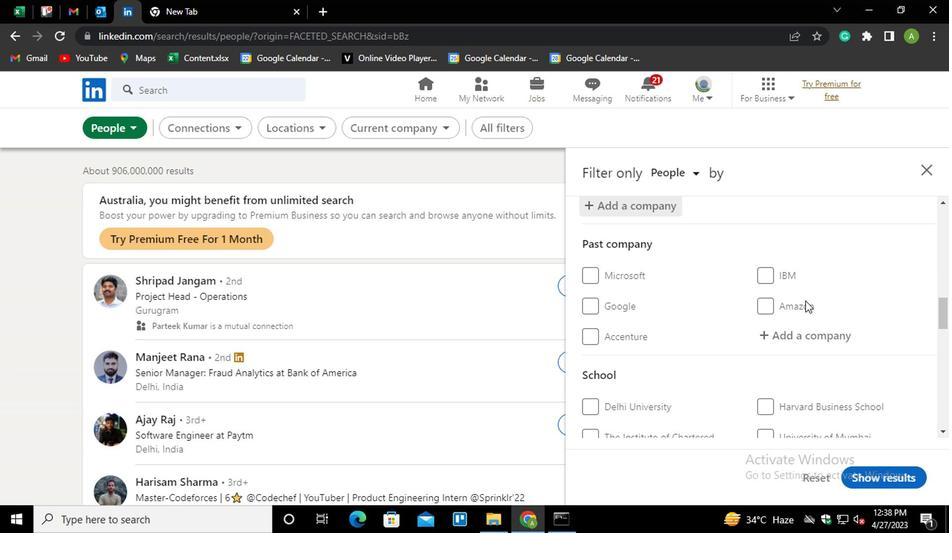 
Action: Mouse scrolled (802, 299) with delta (0, 0)
Screenshot: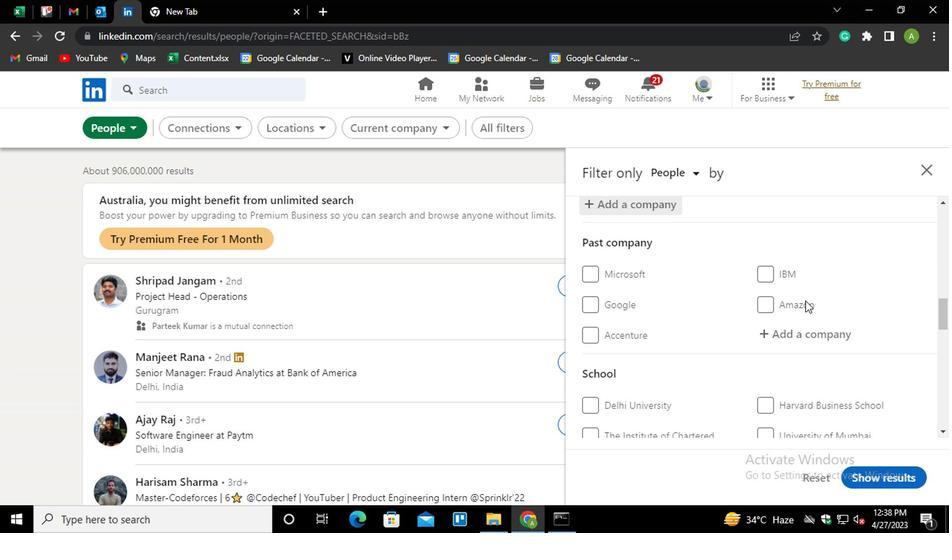 
Action: Mouse moved to (751, 339)
Screenshot: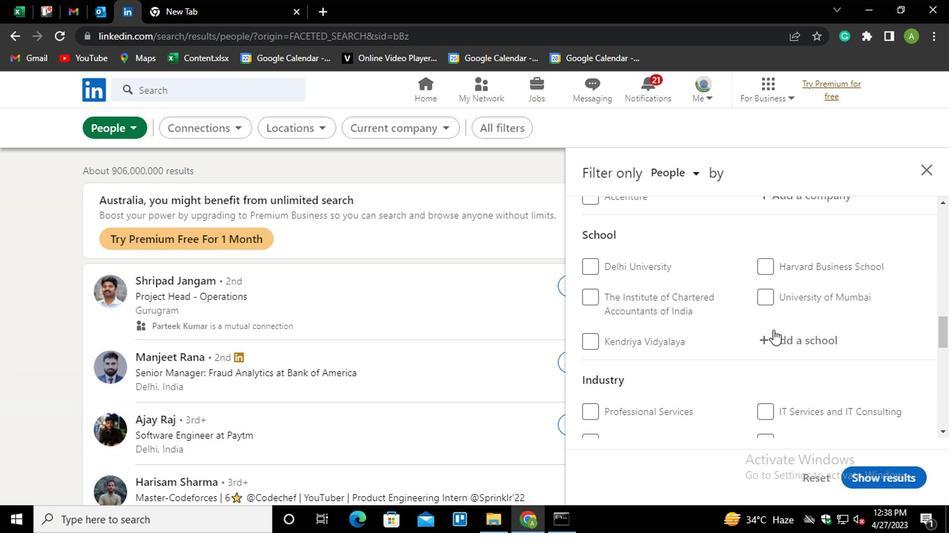 
Action: Mouse pressed left at (751, 339)
Screenshot: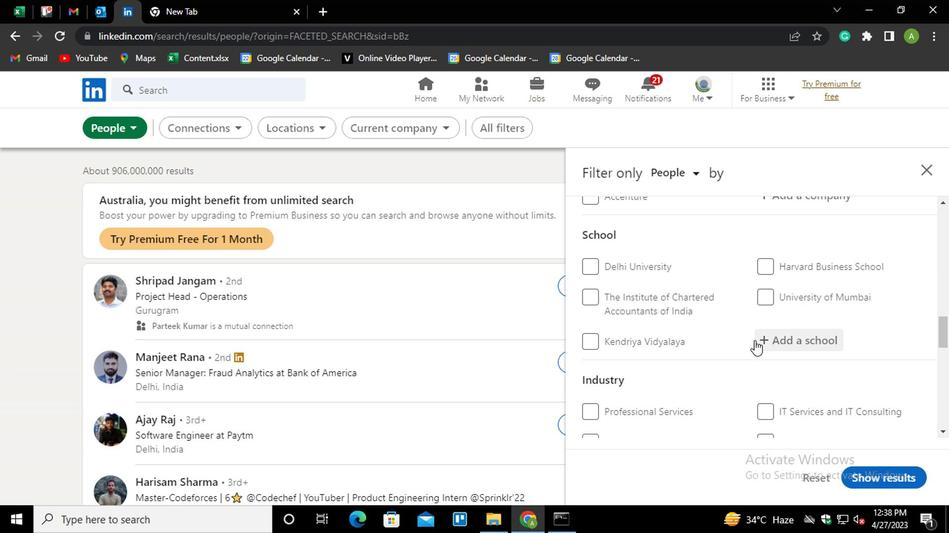 
Action: Mouse moved to (767, 339)
Screenshot: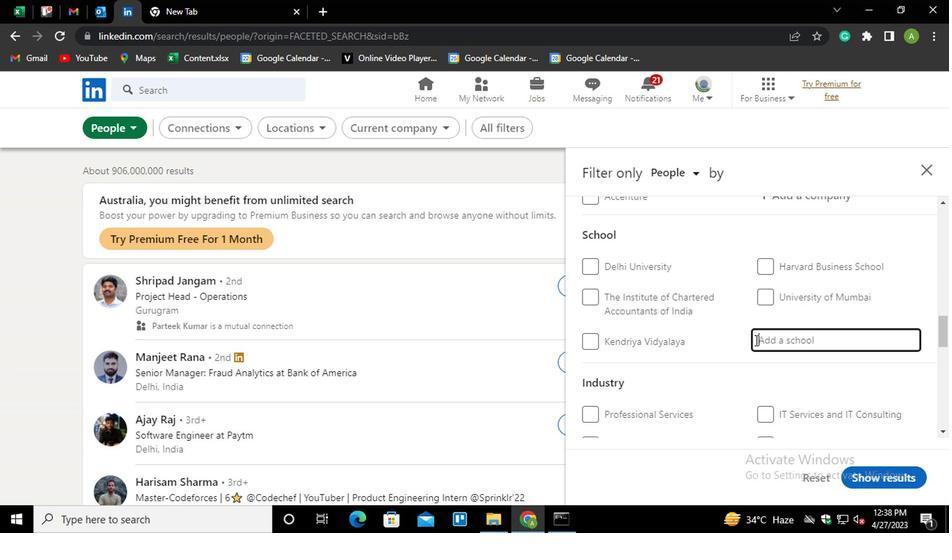 
Action: Mouse pressed left at (767, 339)
Screenshot: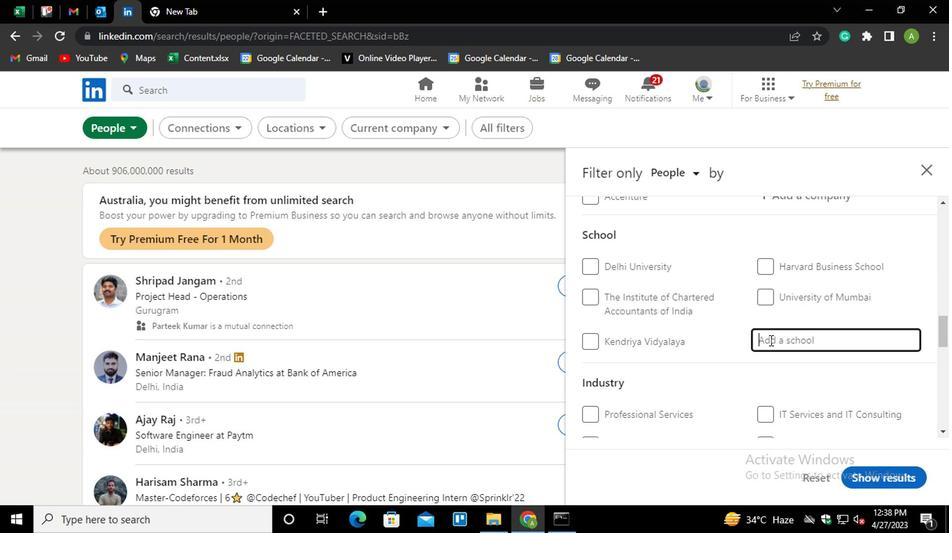 
Action: Mouse moved to (768, 339)
Screenshot: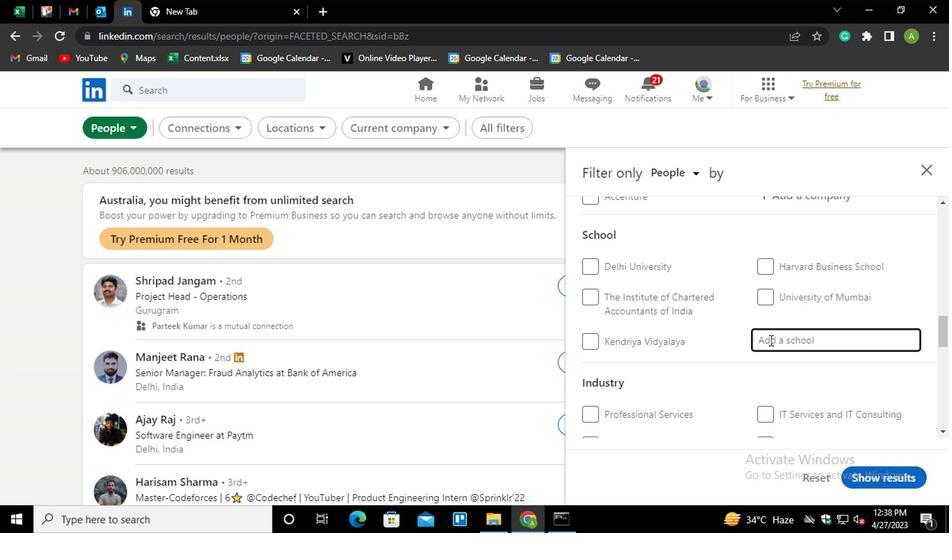 
Action: Key pressed <Key.shift>JADA<Key.down><Key.enter>
Screenshot: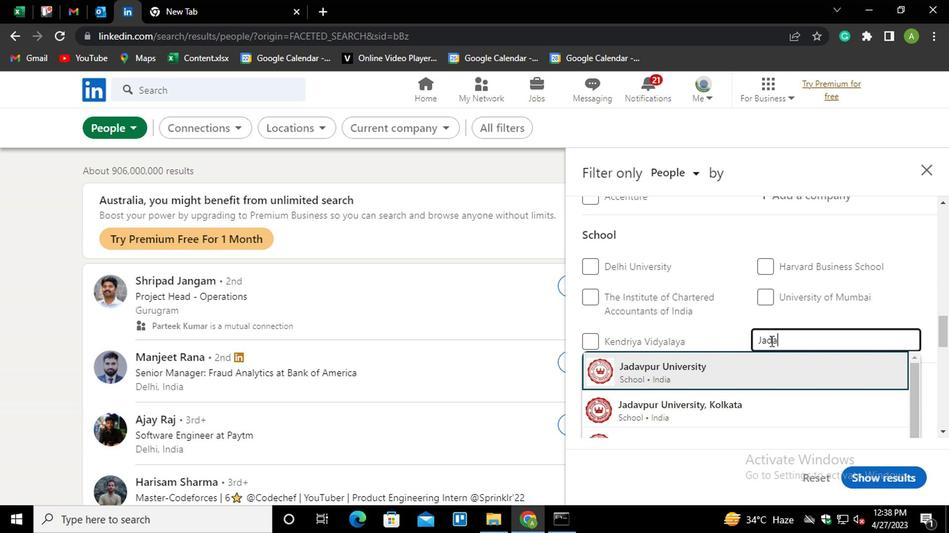 
Action: Mouse scrolled (768, 339) with delta (0, 0)
Screenshot: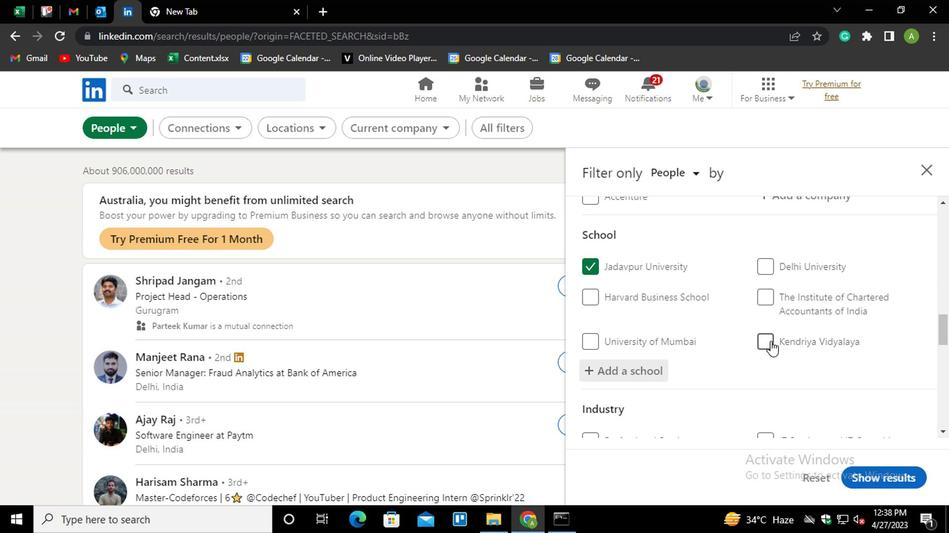 
Action: Mouse scrolled (768, 339) with delta (0, 0)
Screenshot: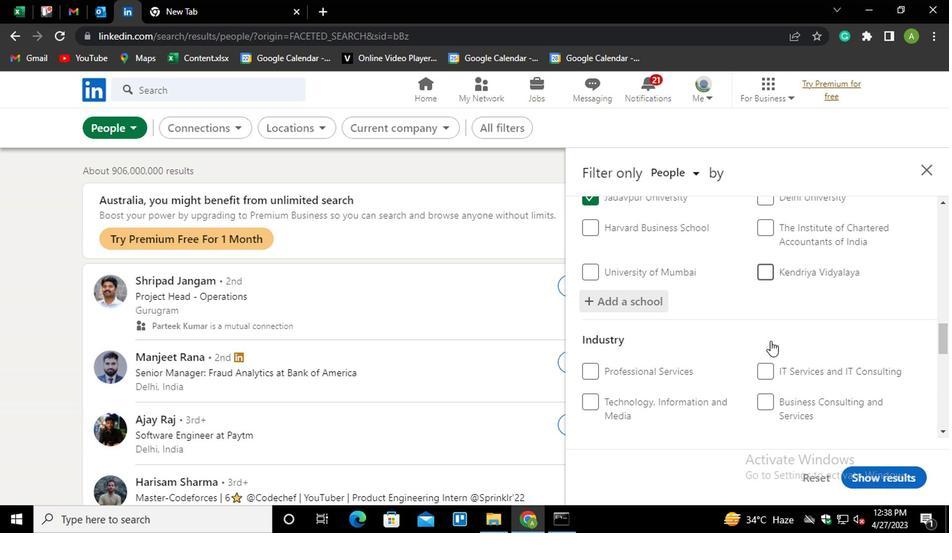 
Action: Mouse scrolled (768, 339) with delta (0, 0)
Screenshot: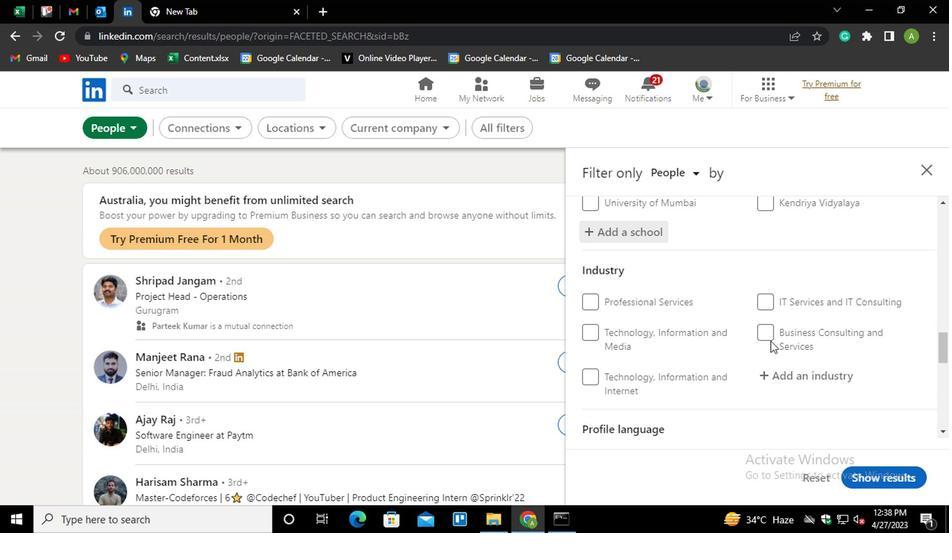 
Action: Mouse moved to (777, 300)
Screenshot: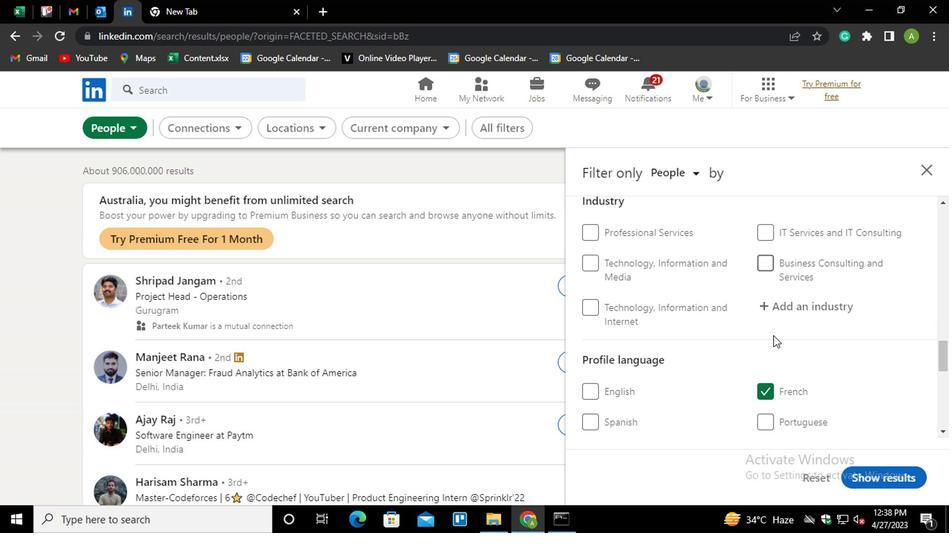
Action: Mouse pressed left at (777, 300)
Screenshot: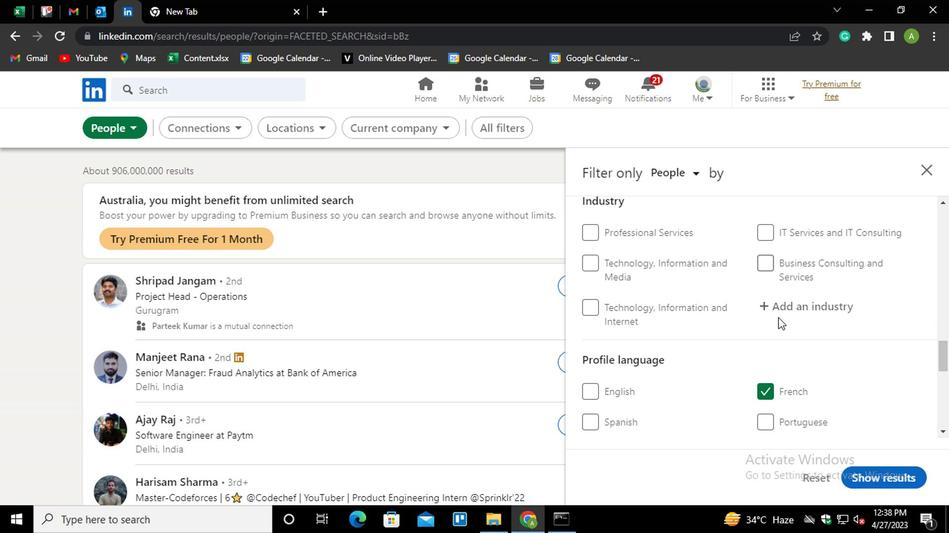 
Action: Mouse moved to (775, 301)
Screenshot: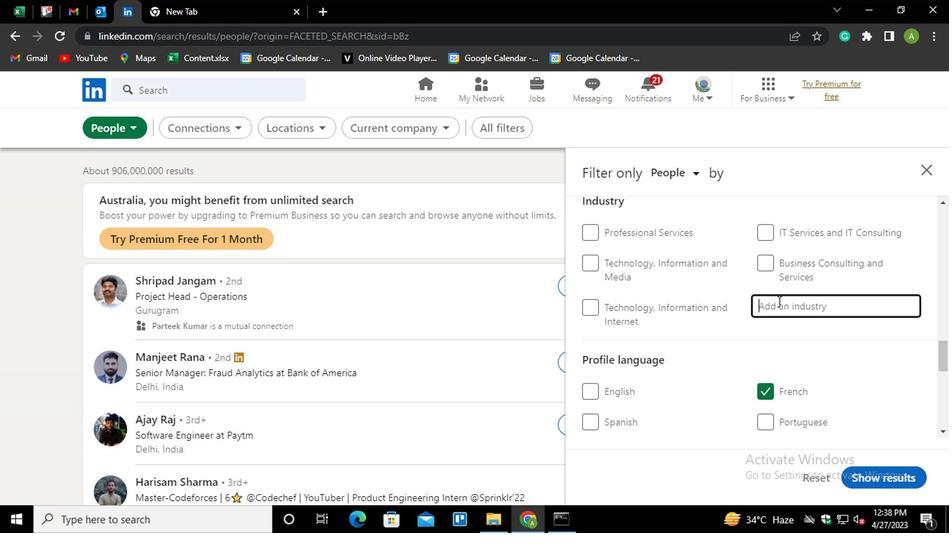
Action: Key pressed <Key.shift>ONLINE<Key.space><Key.down><Key.enter>
Screenshot: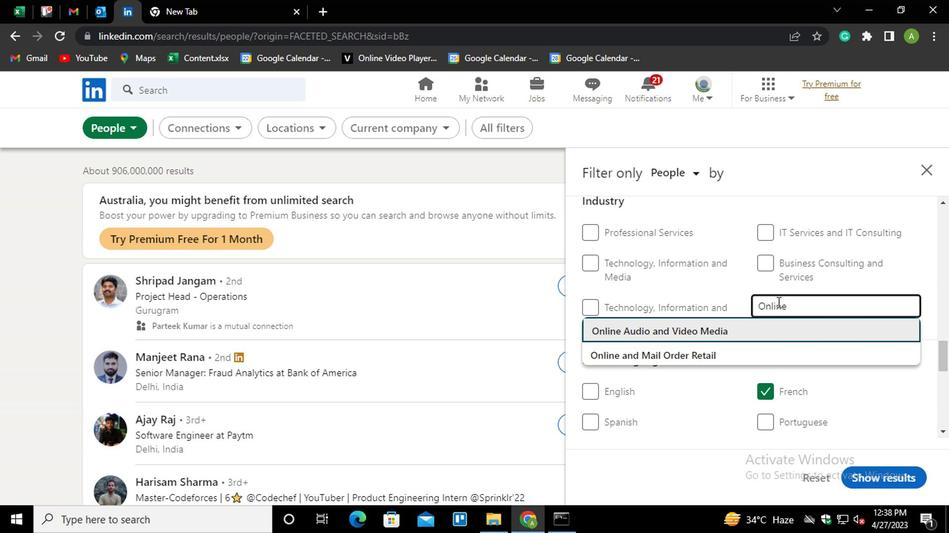 
Action: Mouse scrolled (775, 300) with delta (0, 0)
Screenshot: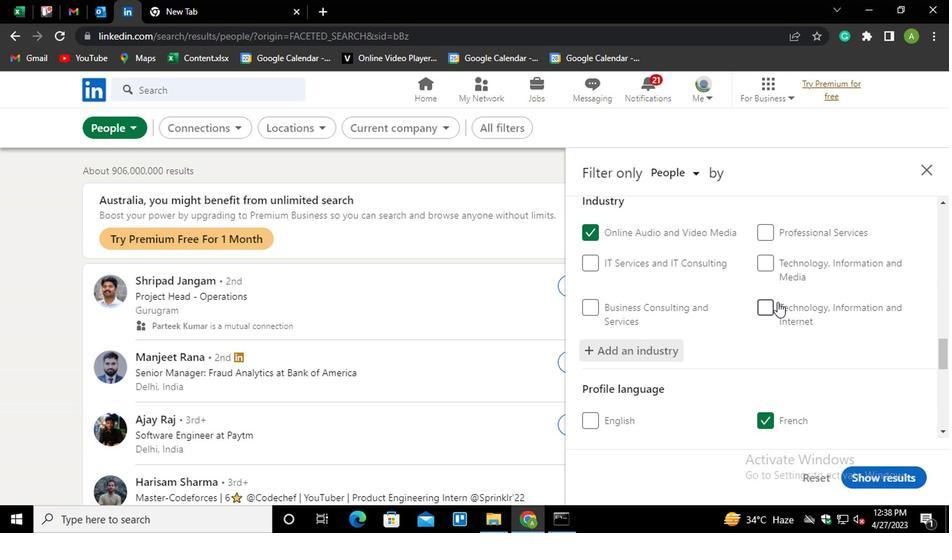 
Action: Mouse scrolled (775, 300) with delta (0, 0)
Screenshot: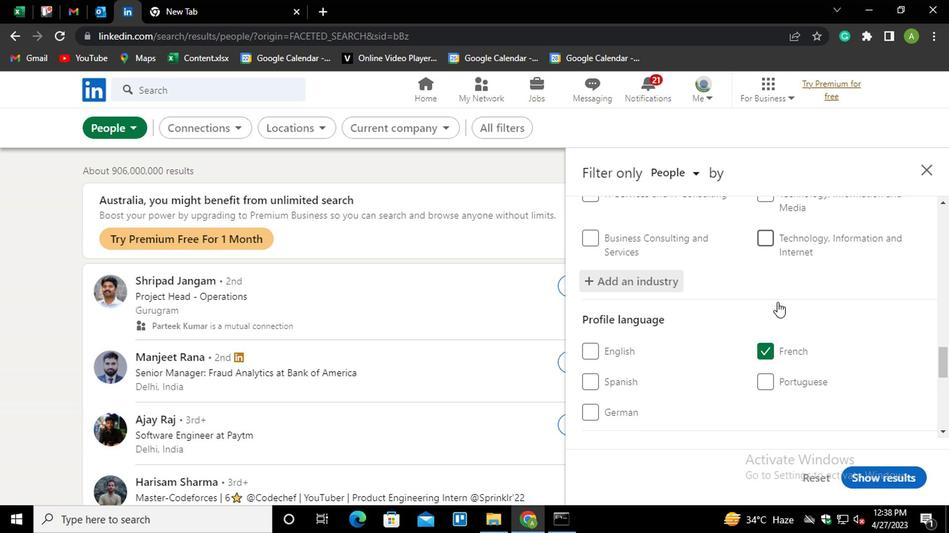 
Action: Mouse scrolled (775, 300) with delta (0, 0)
Screenshot: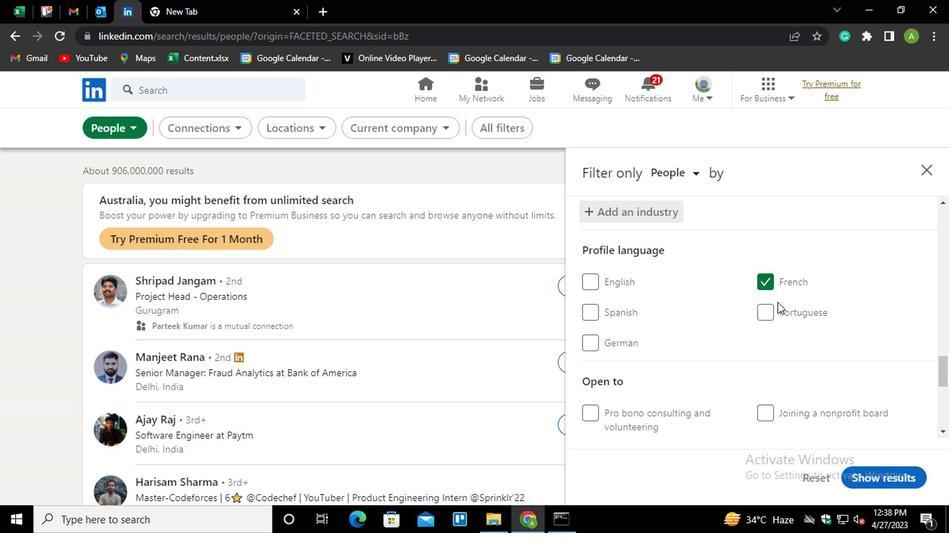 
Action: Mouse scrolled (775, 300) with delta (0, 0)
Screenshot: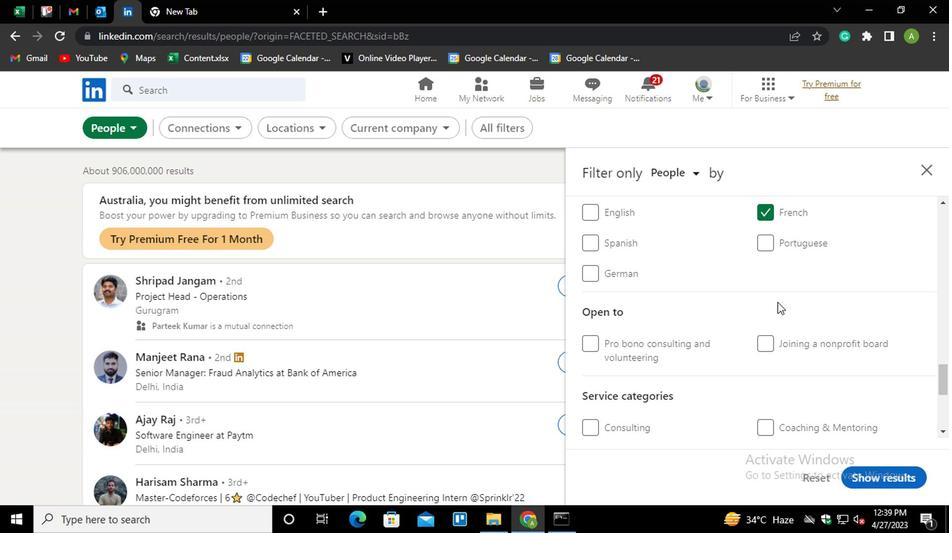 
Action: Mouse scrolled (775, 300) with delta (0, 0)
Screenshot: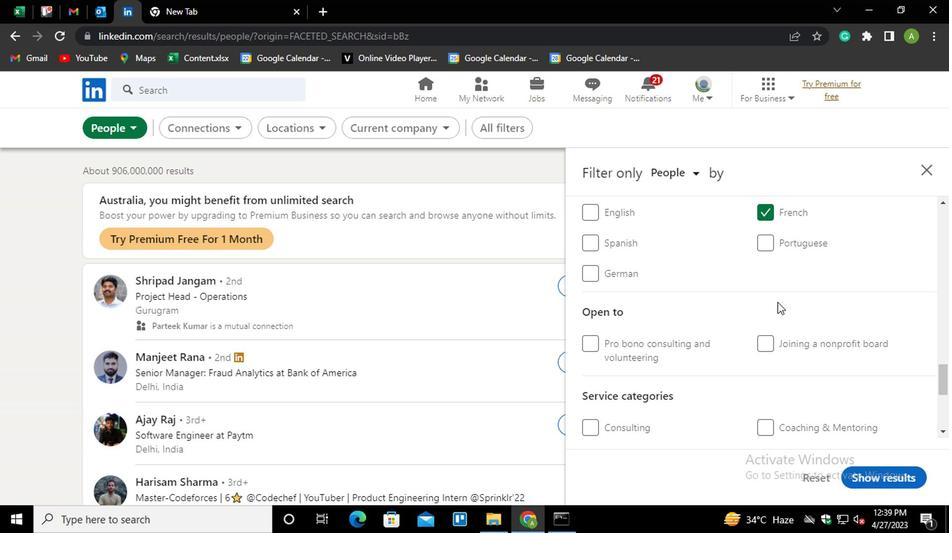 
Action: Mouse scrolled (775, 300) with delta (0, 0)
Screenshot: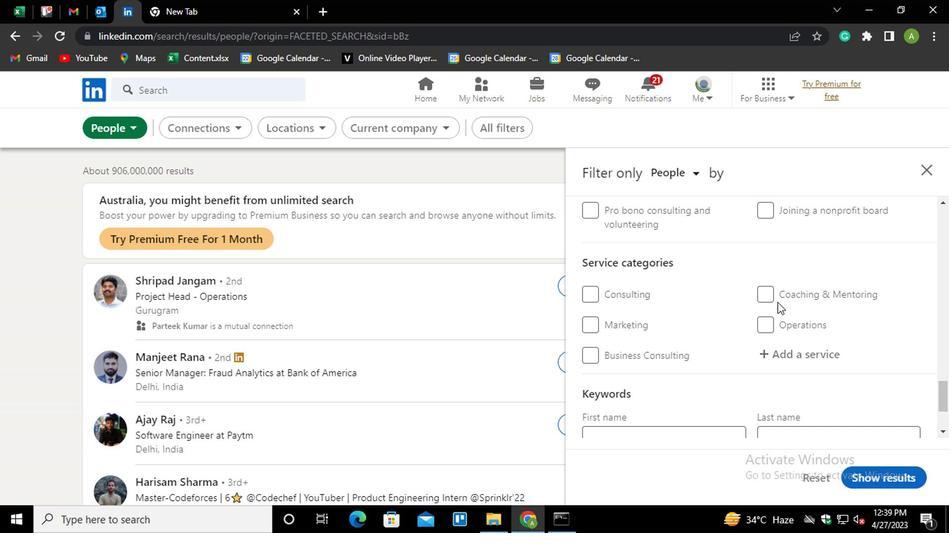 
Action: Mouse moved to (788, 280)
Screenshot: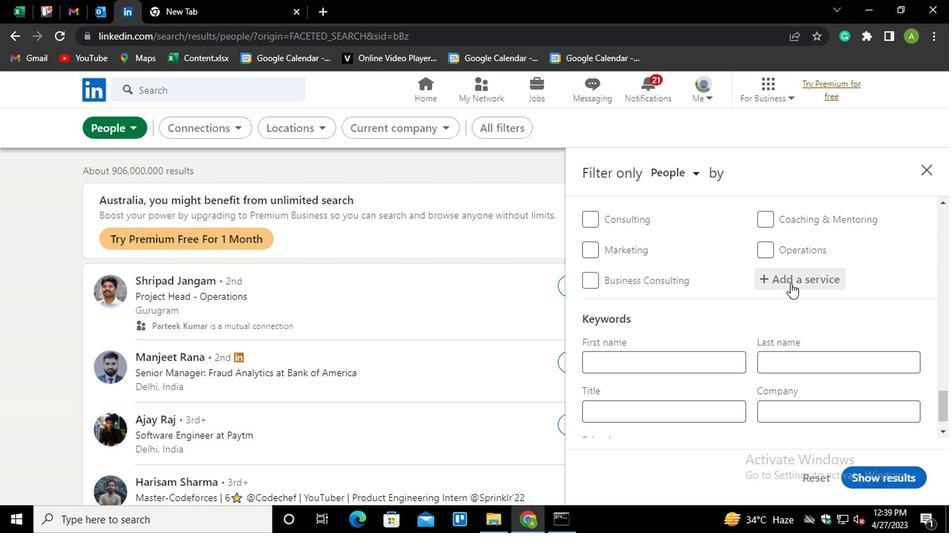 
Action: Mouse pressed left at (788, 280)
Screenshot: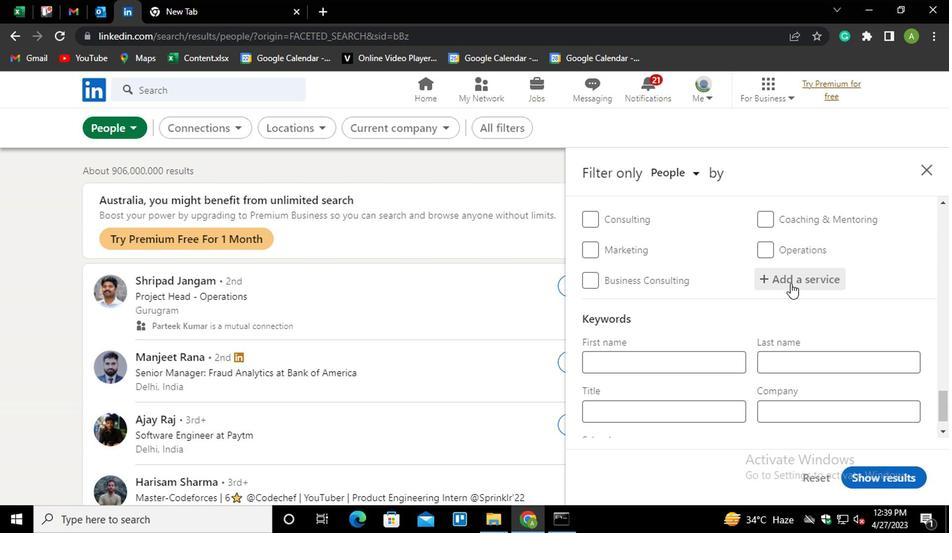 
Action: Mouse moved to (786, 280)
Screenshot: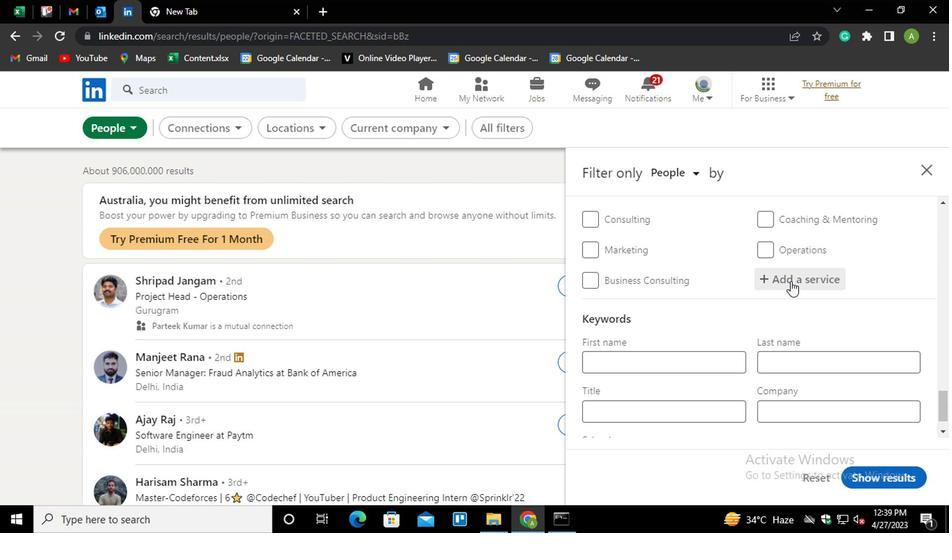 
Action: Key pressed <Key.shift>CORPORATE<Key.down><Key.down><Key.enter>
Screenshot: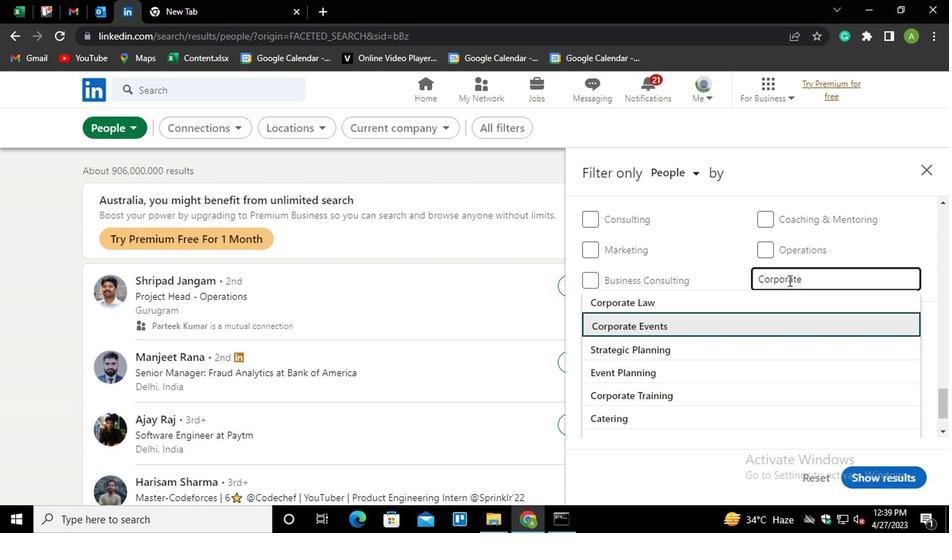 
Action: Mouse scrolled (786, 279) with delta (0, 0)
Screenshot: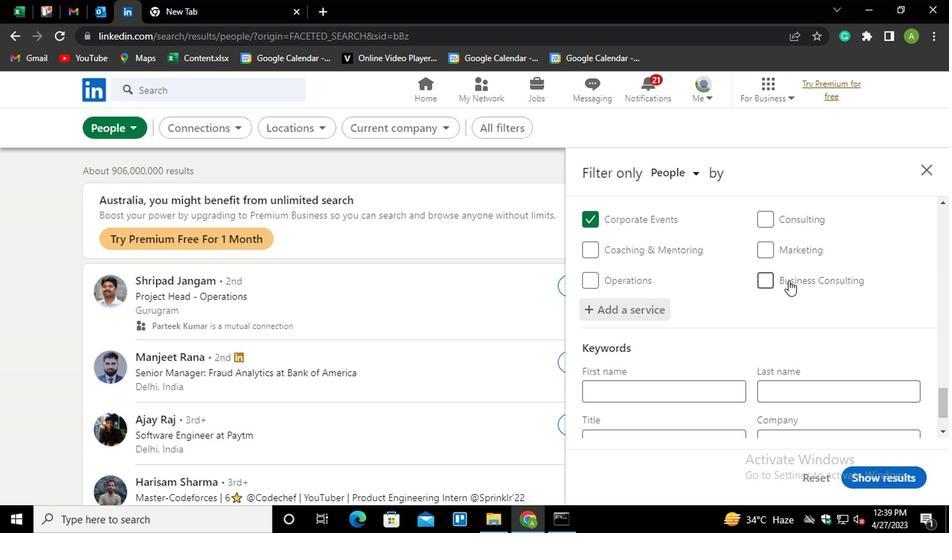 
Action: Mouse scrolled (786, 279) with delta (0, 0)
Screenshot: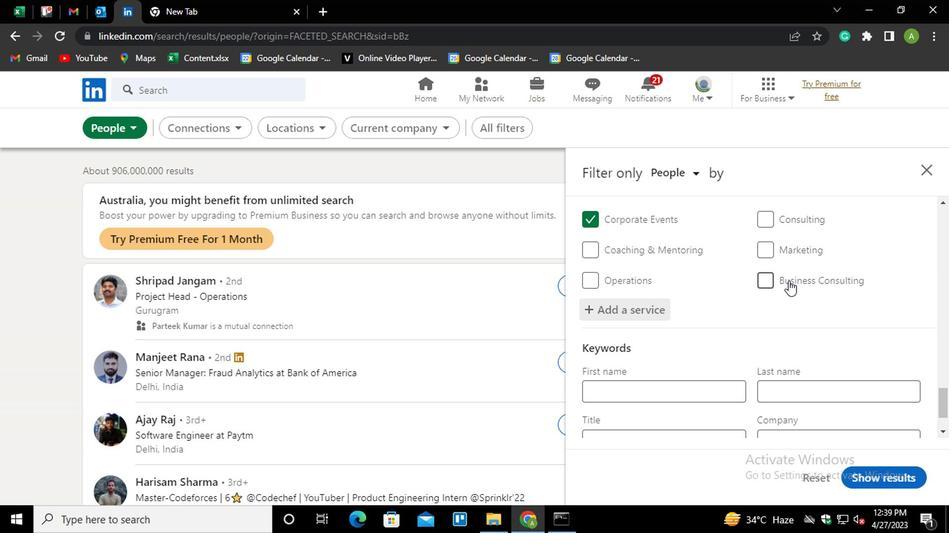 
Action: Mouse moved to (670, 378)
Screenshot: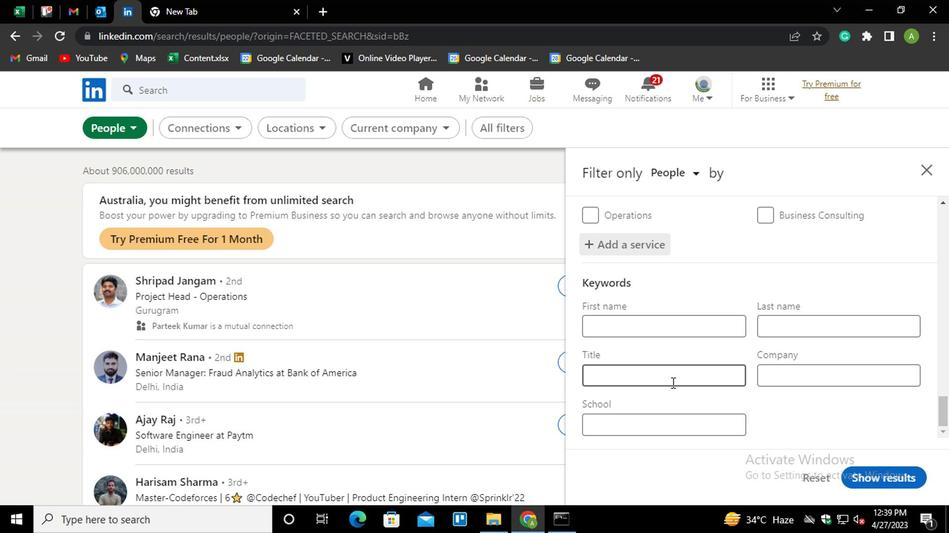 
Action: Mouse pressed left at (670, 378)
Screenshot: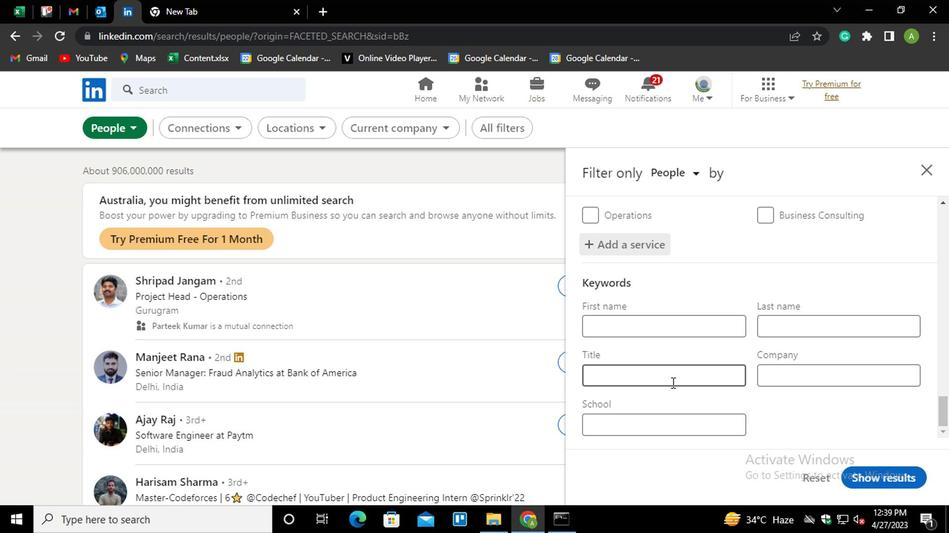 
Action: Key pressed <Key.shift>BO<Key.backspace>IOLOGIST
Screenshot: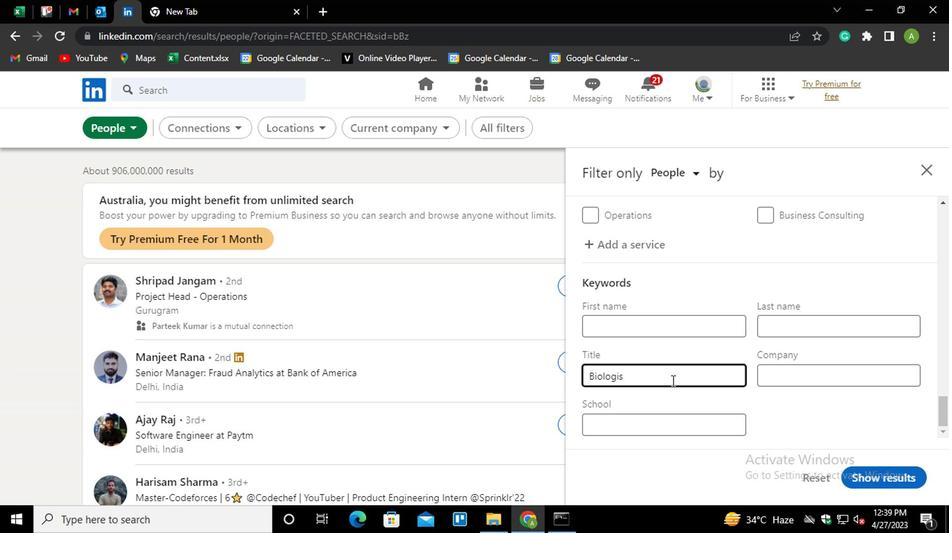 
Action: Mouse moved to (832, 433)
Screenshot: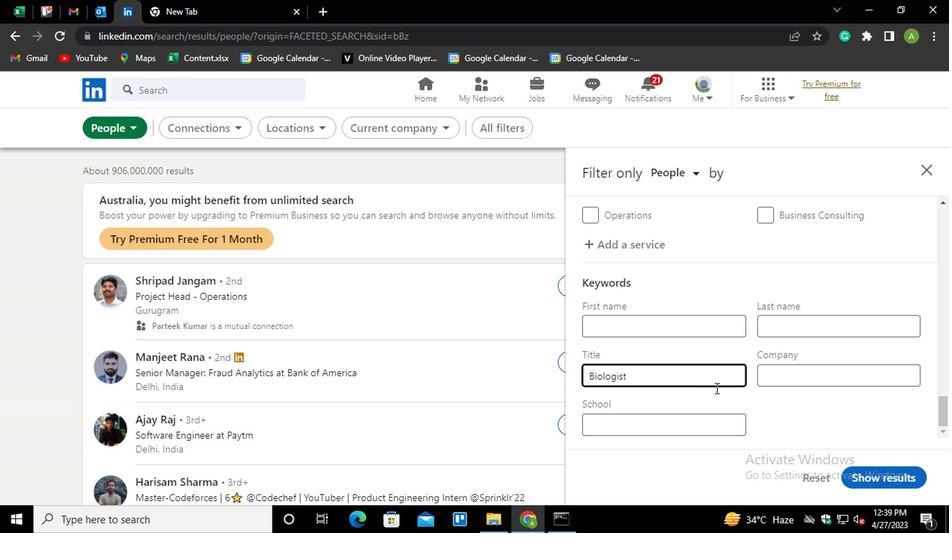 
Action: Mouse pressed left at (832, 433)
Screenshot: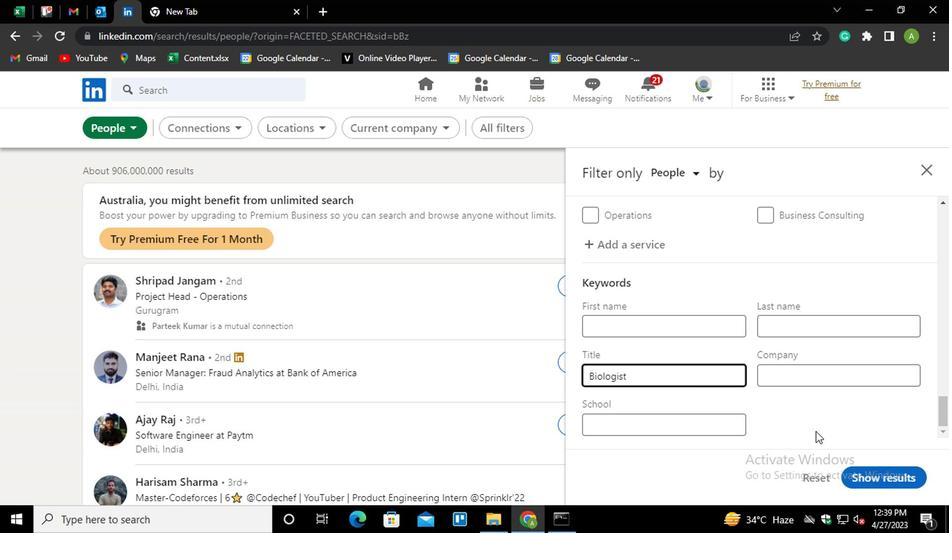 
Action: Mouse moved to (863, 463)
Screenshot: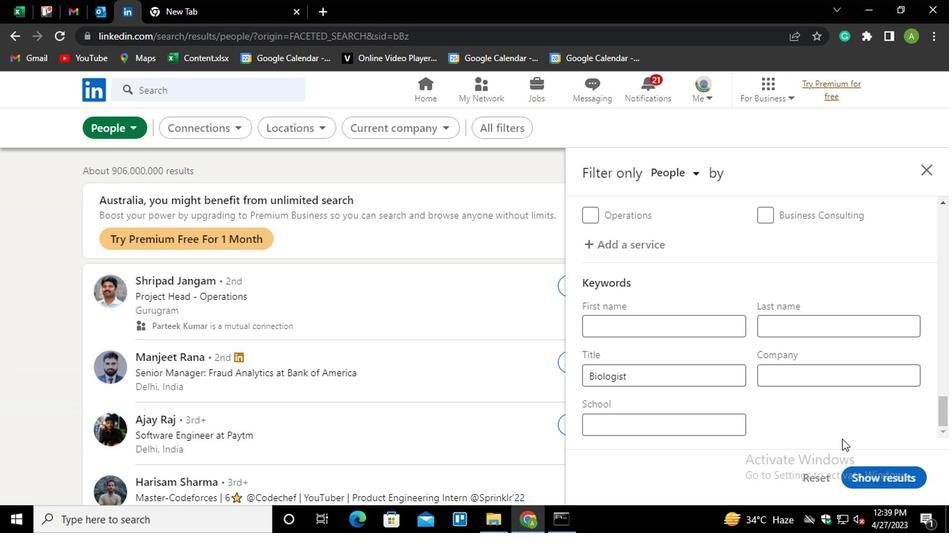 
Action: Mouse pressed left at (863, 463)
Screenshot: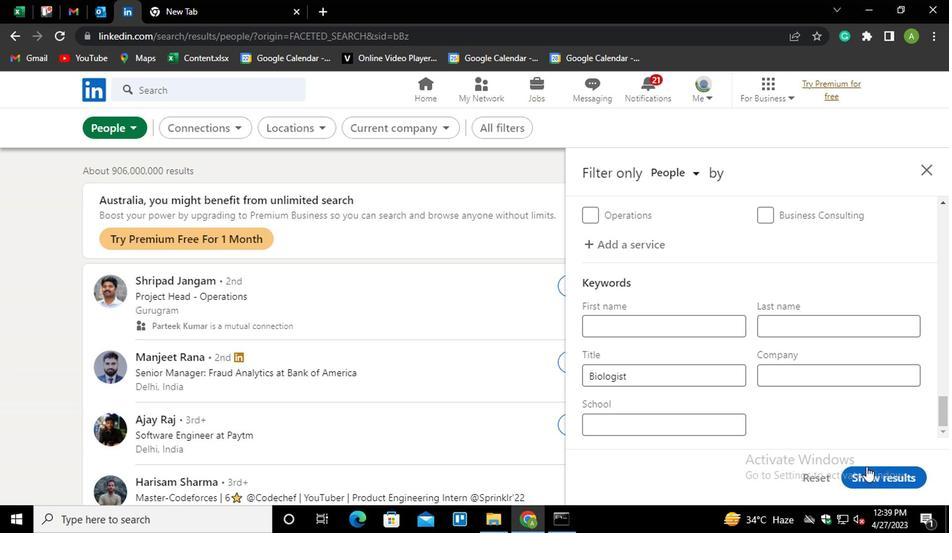 
Action: Mouse moved to (863, 463)
Screenshot: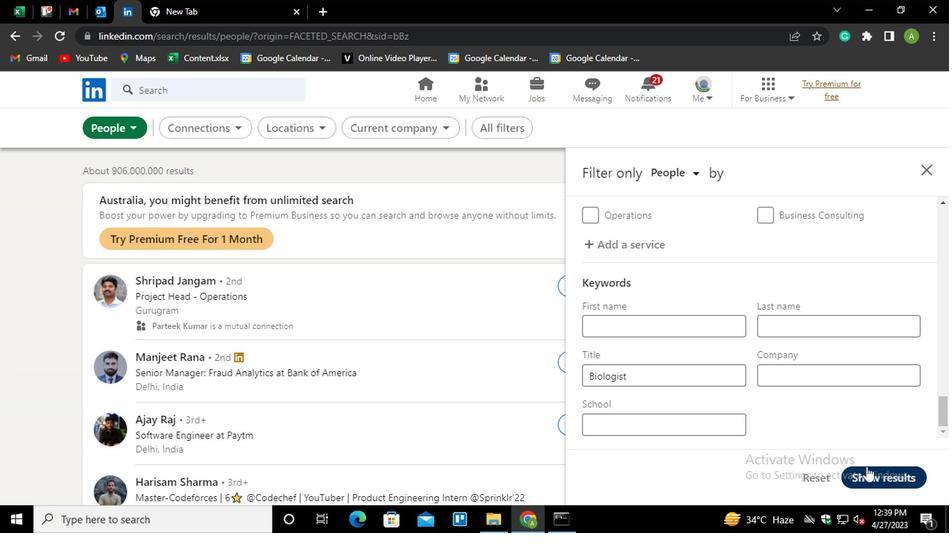 
